 Task: Create a due date automation trigger when advanced on, on the wednesday after a card is due add fields with custom field "Resume" unchecked at 11:00 AM.
Action: Mouse moved to (1351, 115)
Screenshot: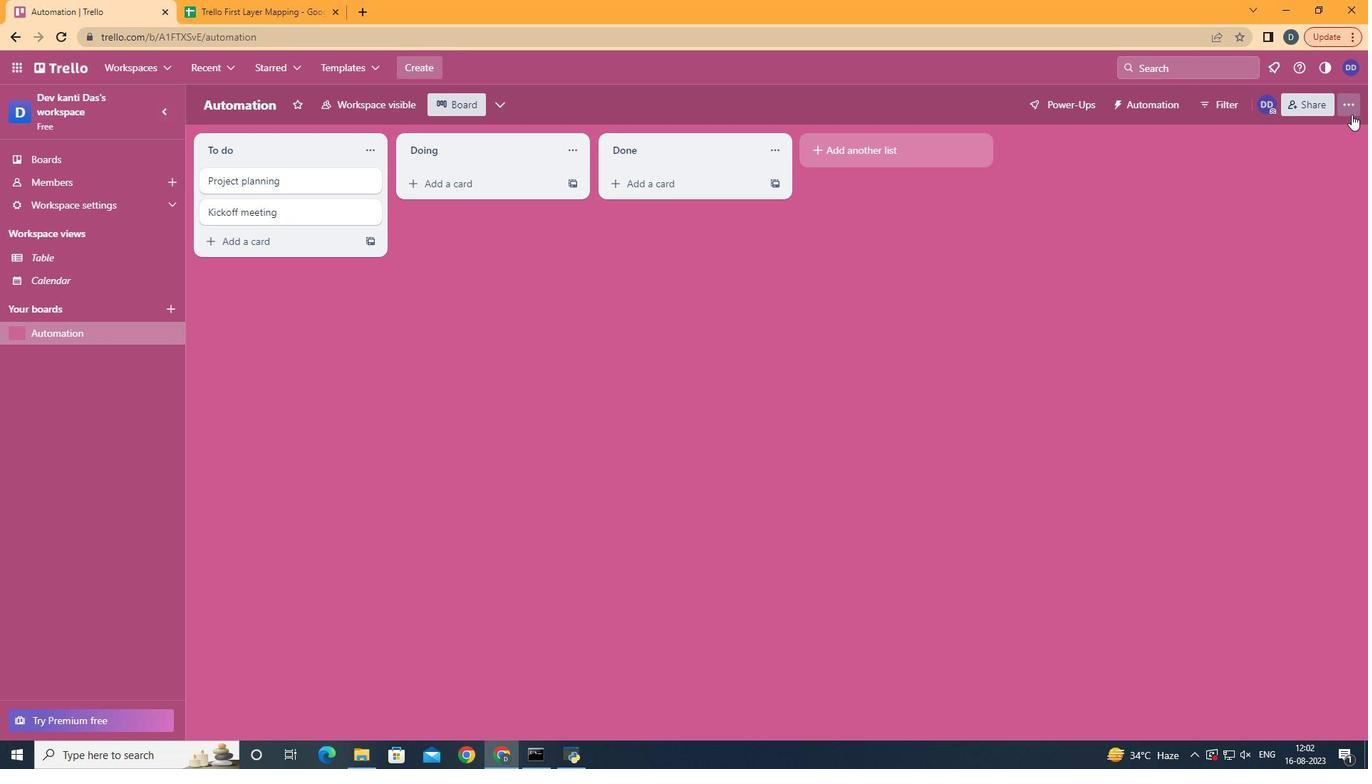
Action: Mouse pressed left at (1351, 115)
Screenshot: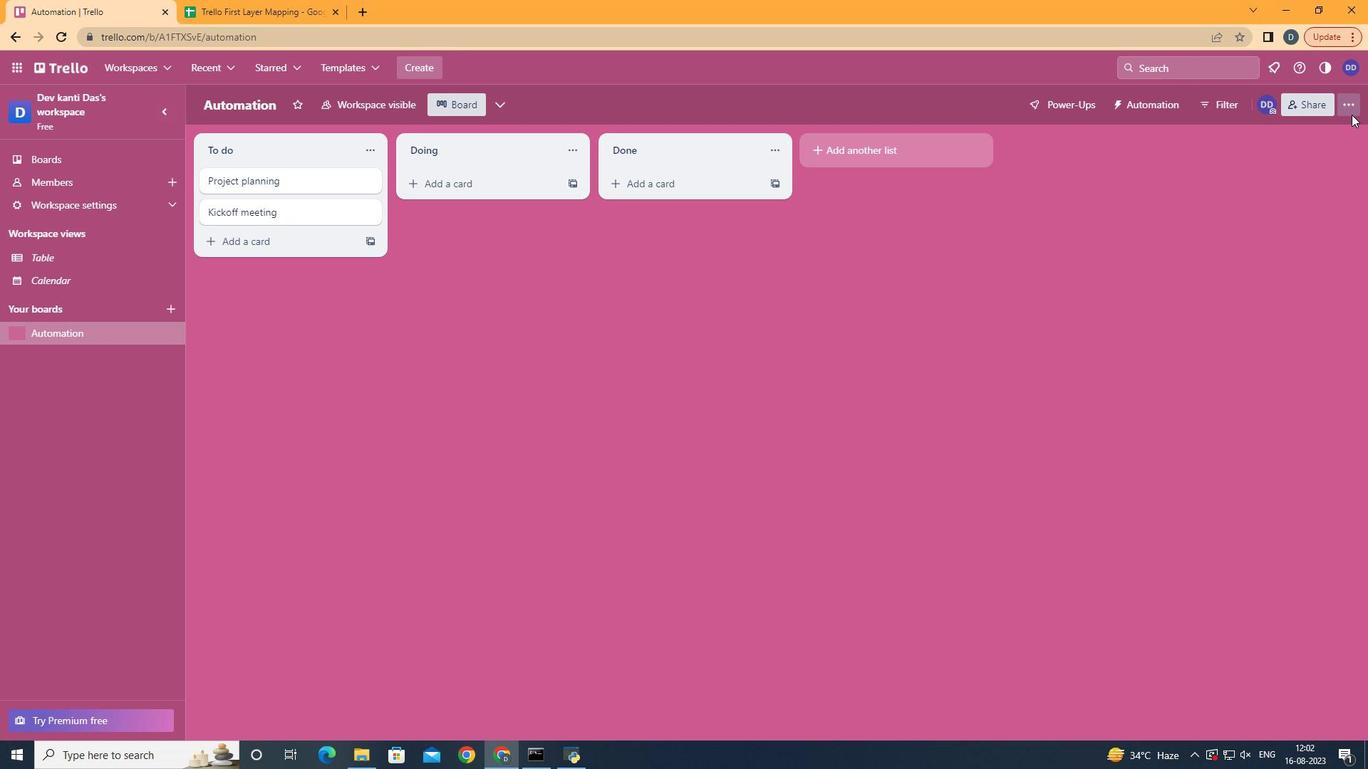 
Action: Mouse moved to (1247, 310)
Screenshot: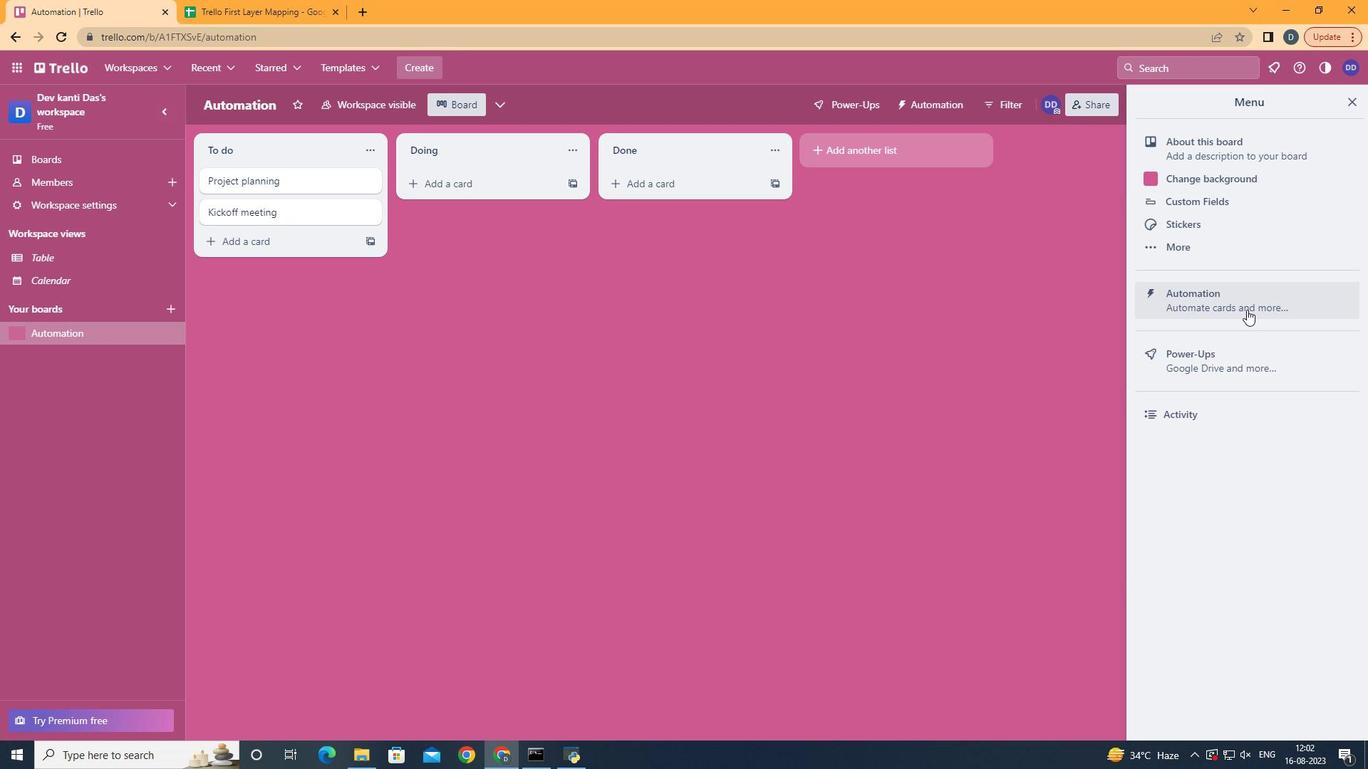 
Action: Mouse pressed left at (1247, 310)
Screenshot: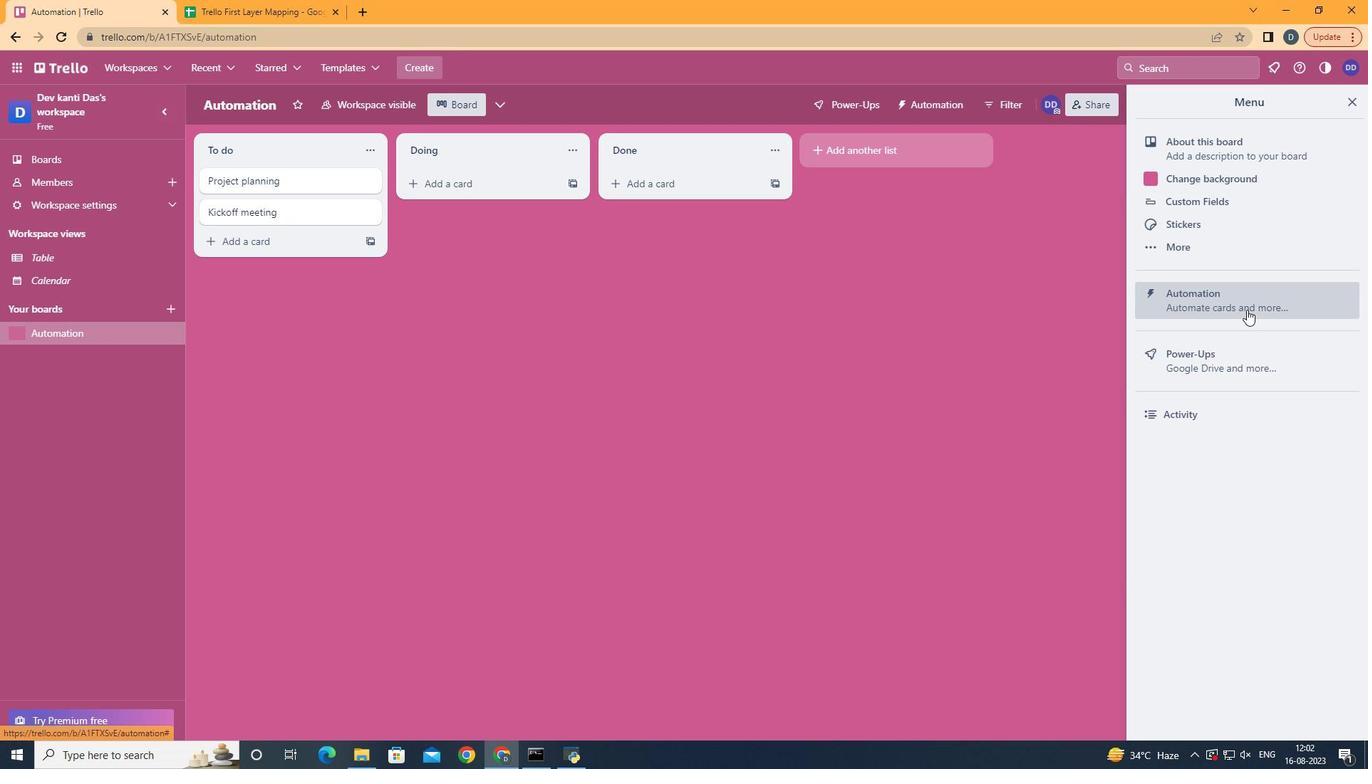 
Action: Mouse moved to (261, 282)
Screenshot: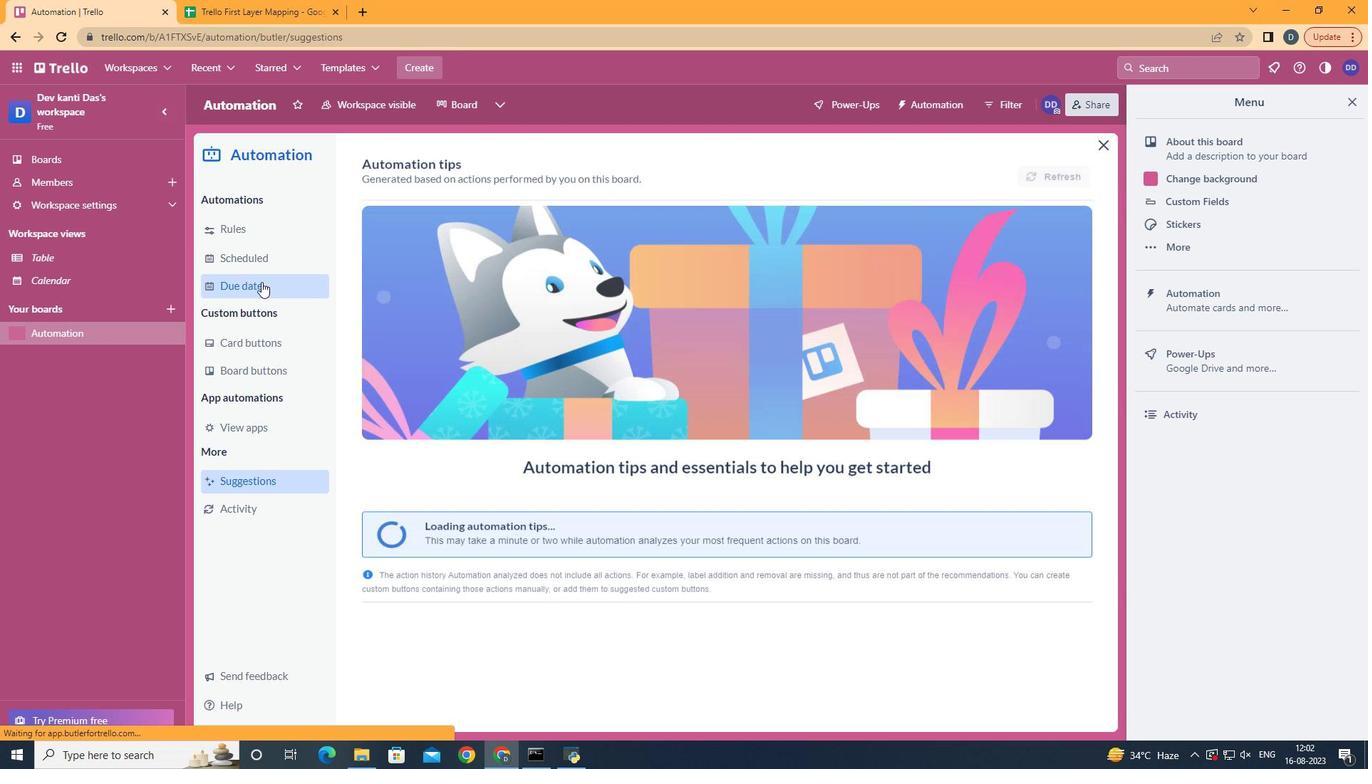 
Action: Mouse pressed left at (261, 282)
Screenshot: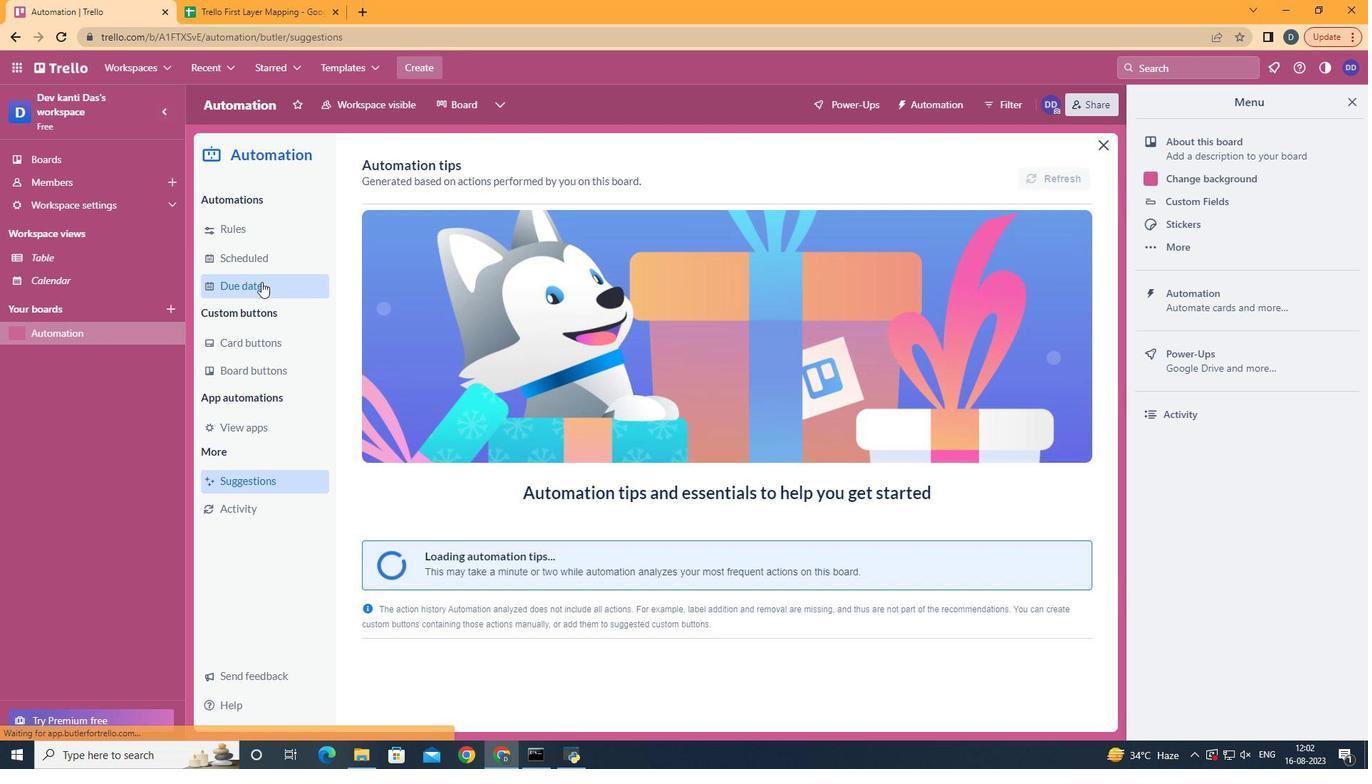 
Action: Mouse moved to (1004, 170)
Screenshot: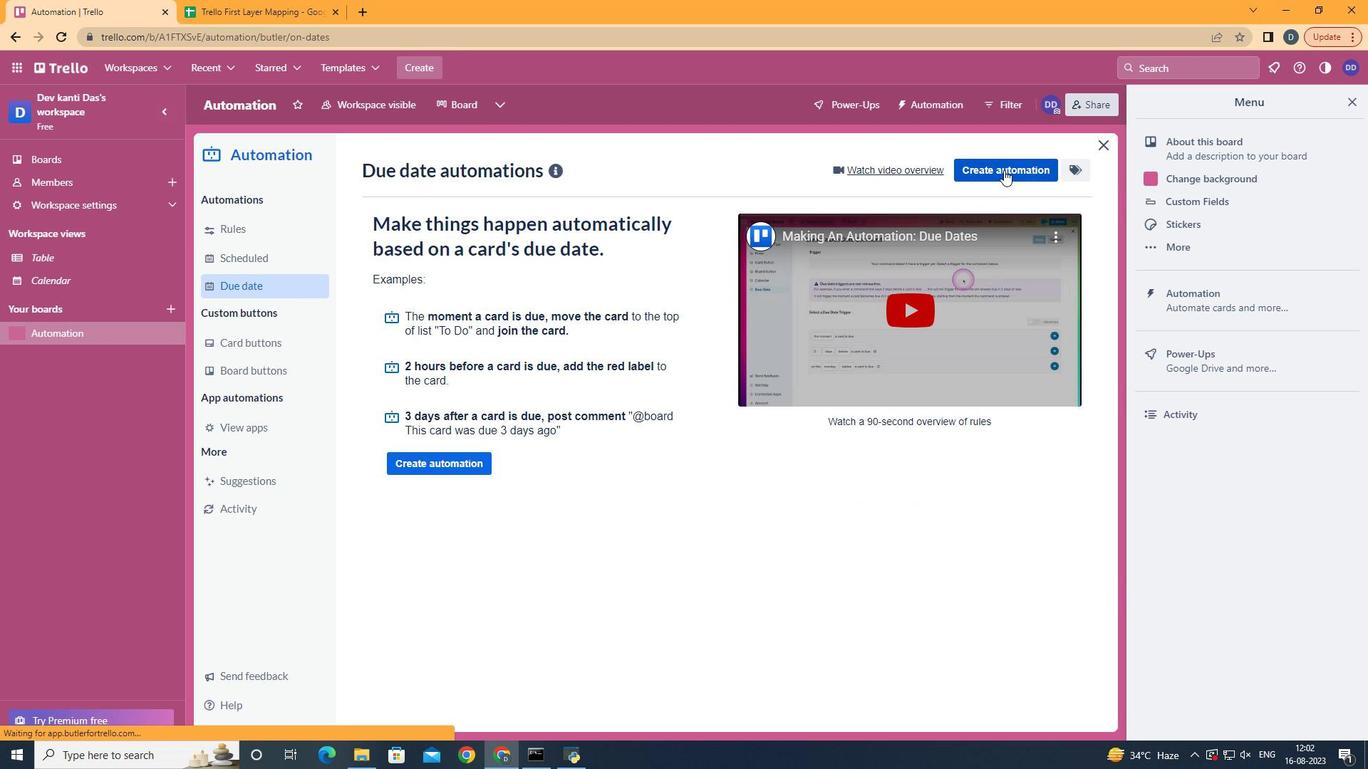 
Action: Mouse pressed left at (1004, 170)
Screenshot: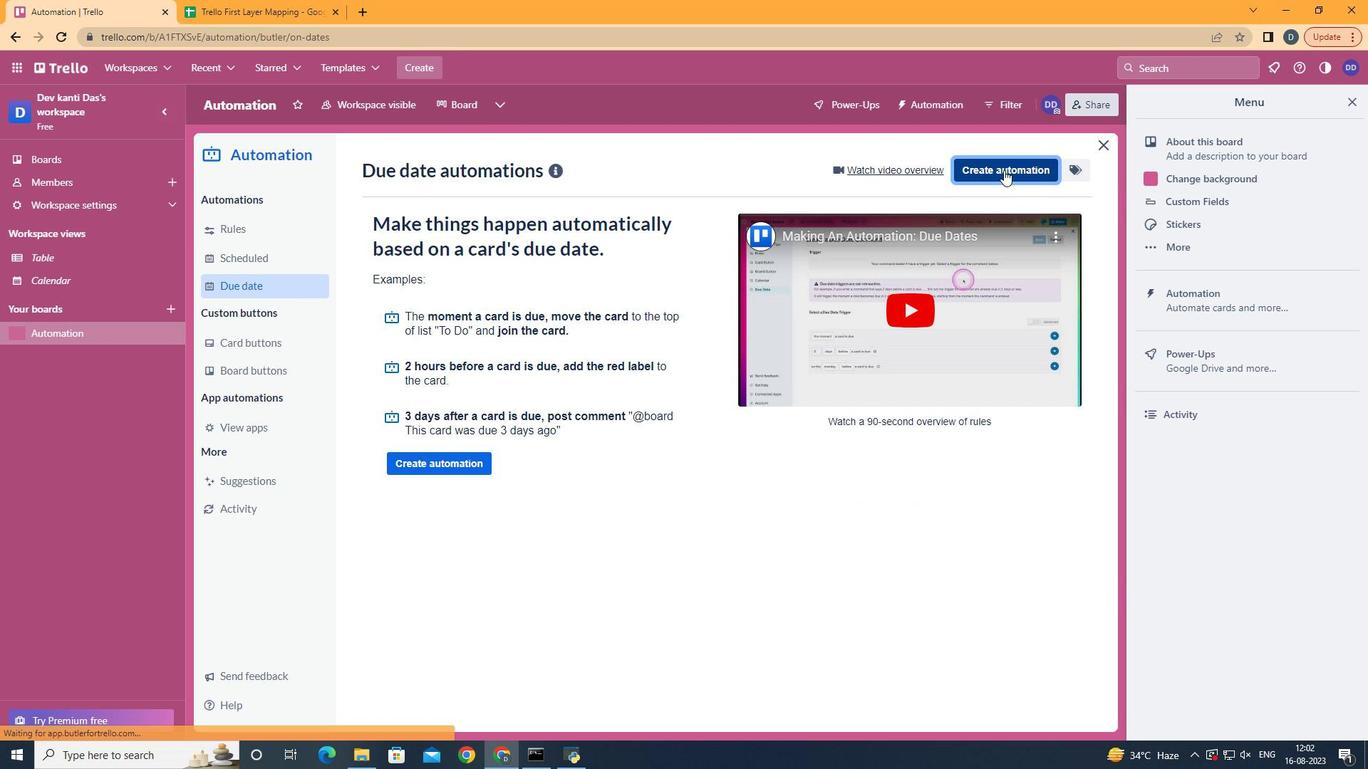 
Action: Mouse moved to (733, 300)
Screenshot: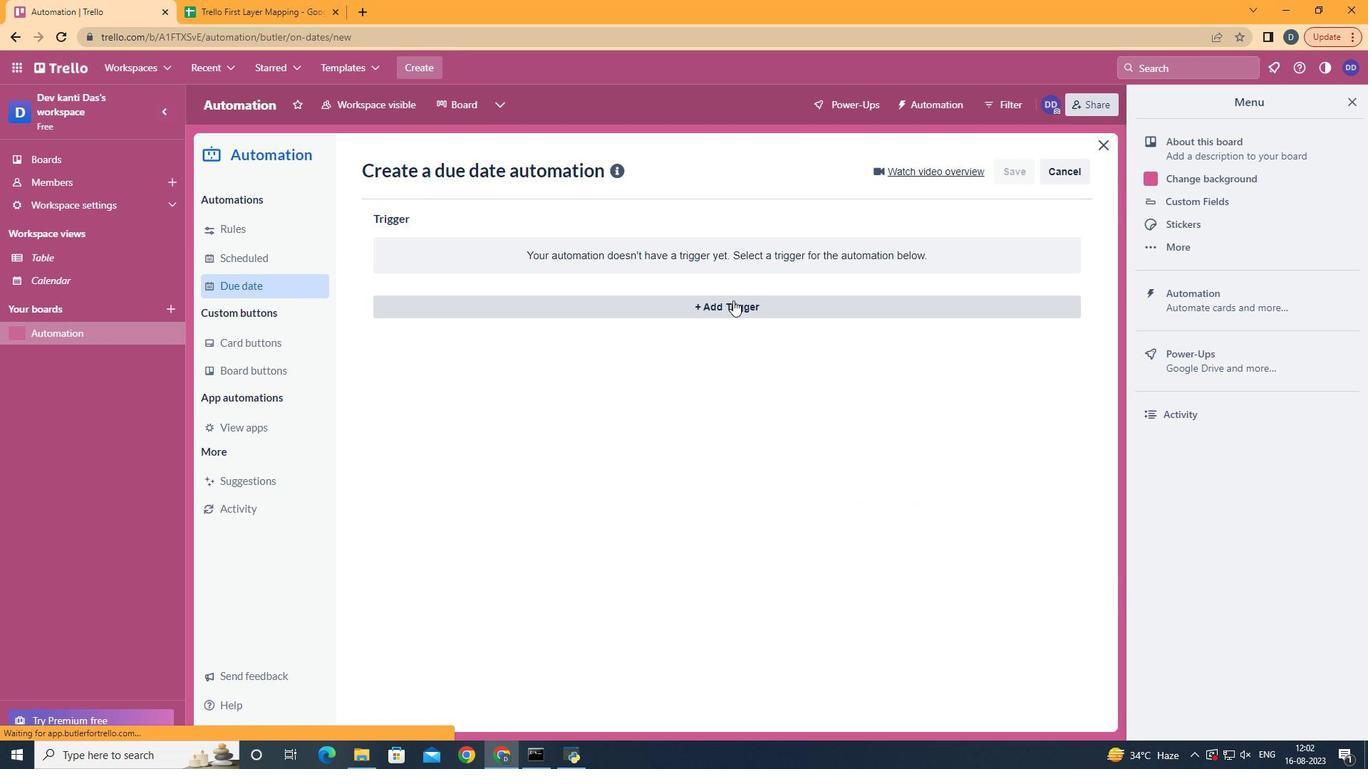 
Action: Mouse pressed left at (733, 300)
Screenshot: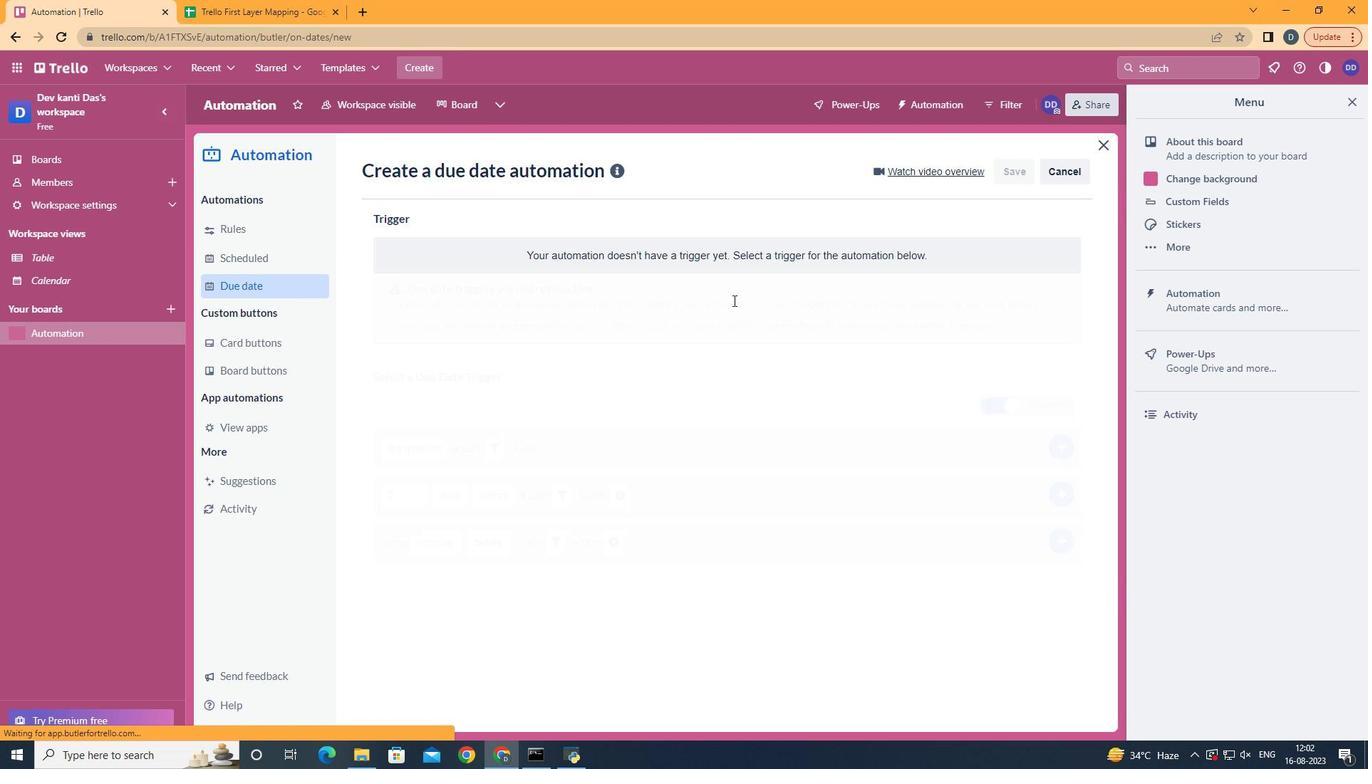 
Action: Mouse moved to (474, 427)
Screenshot: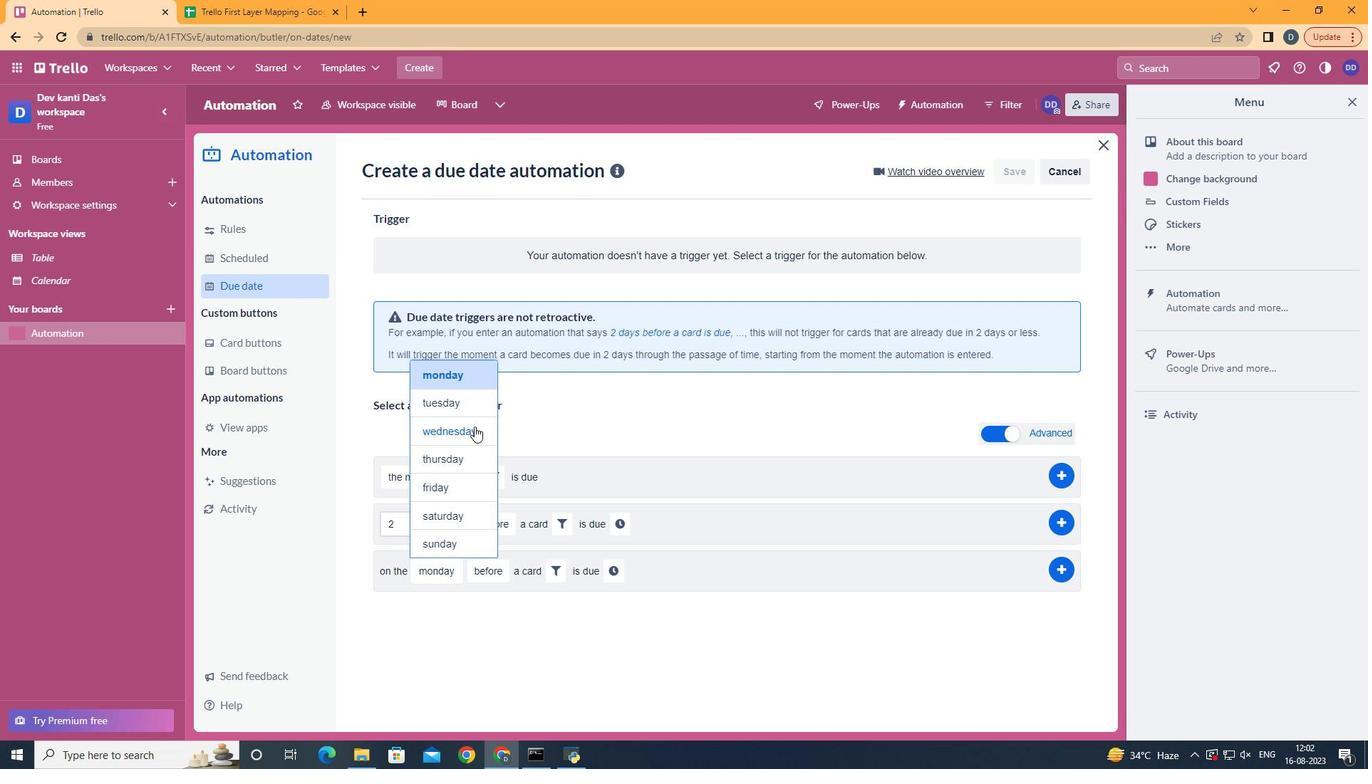 
Action: Mouse pressed left at (474, 427)
Screenshot: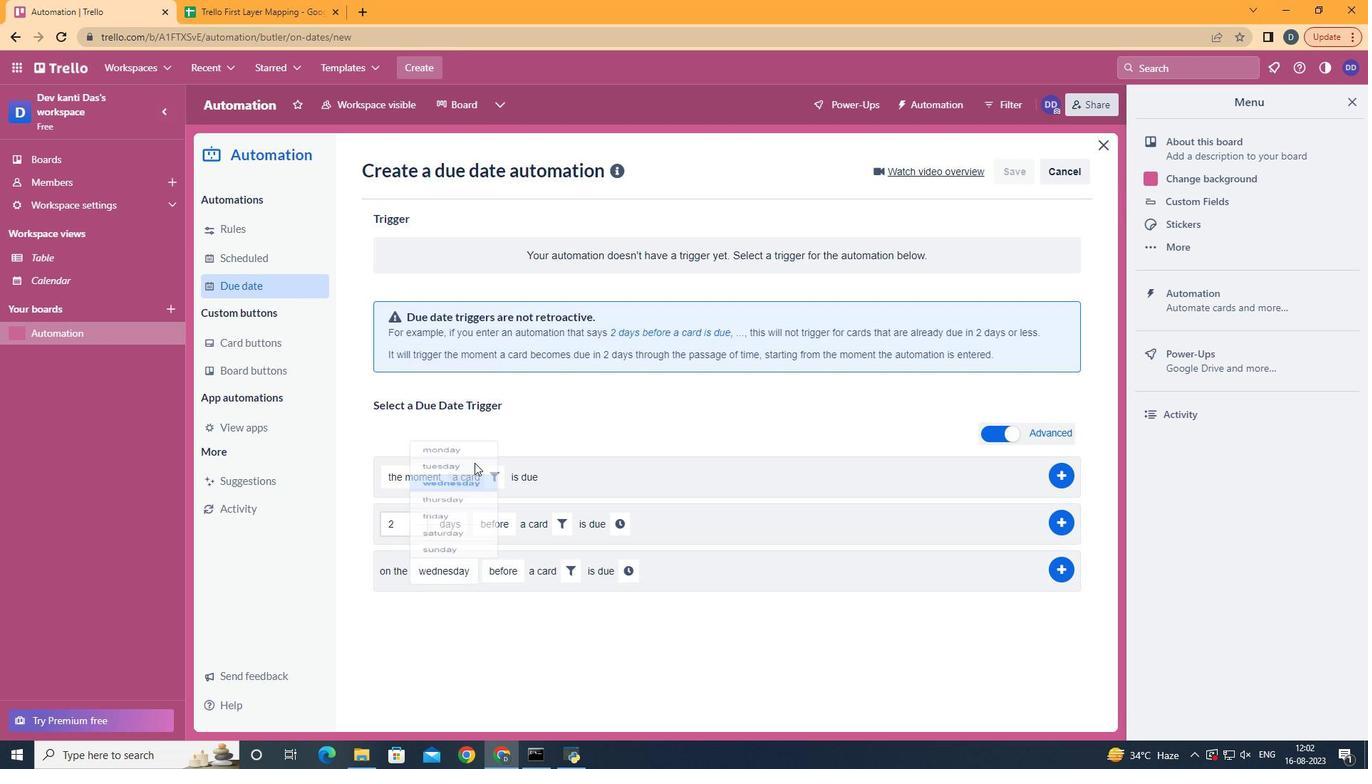 
Action: Mouse moved to (511, 620)
Screenshot: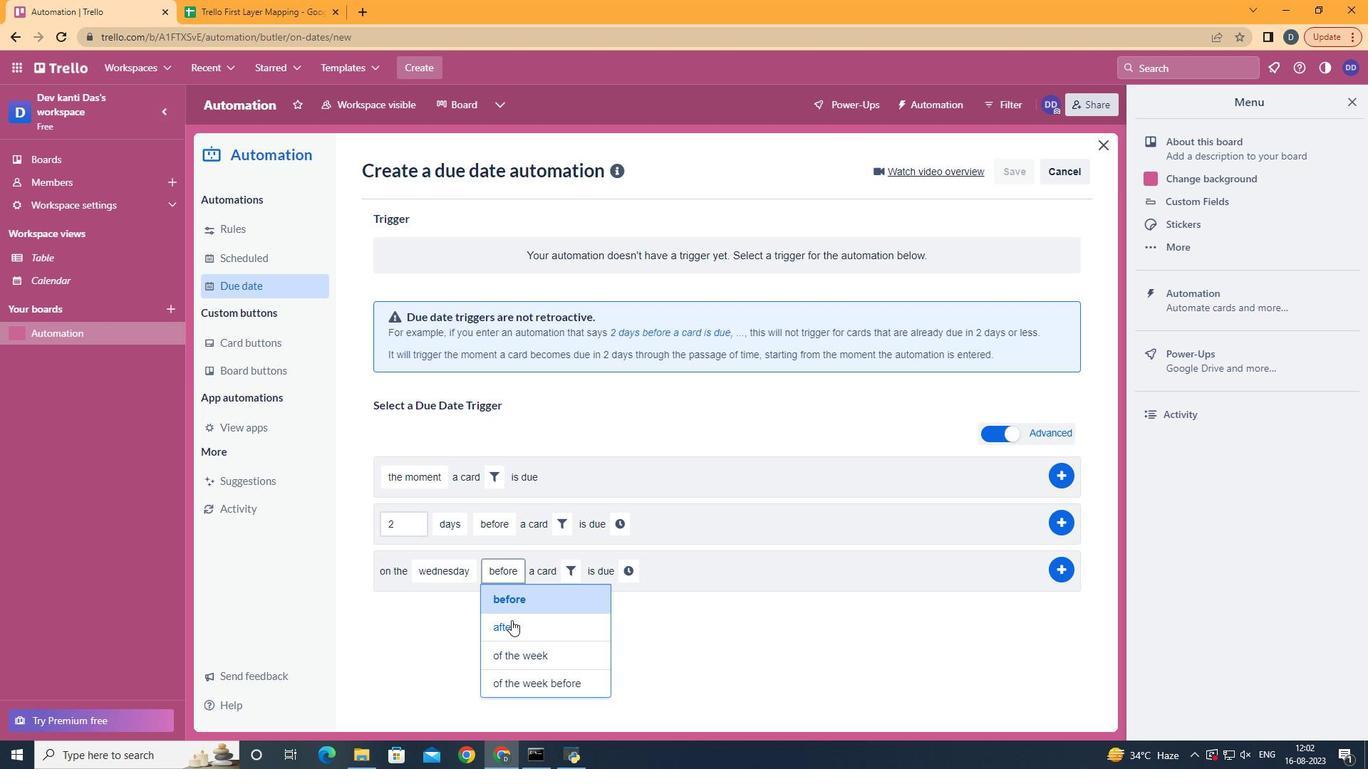 
Action: Mouse pressed left at (511, 620)
Screenshot: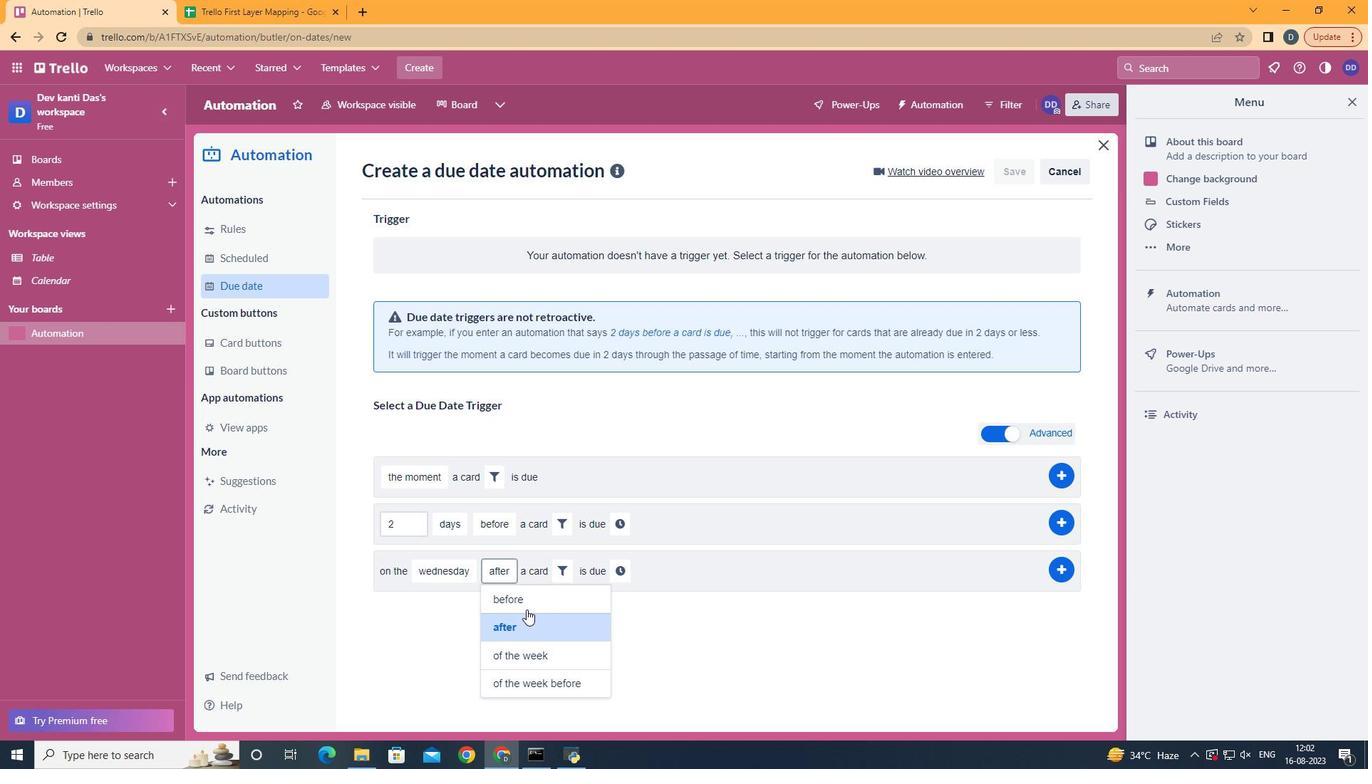 
Action: Mouse moved to (716, 595)
Screenshot: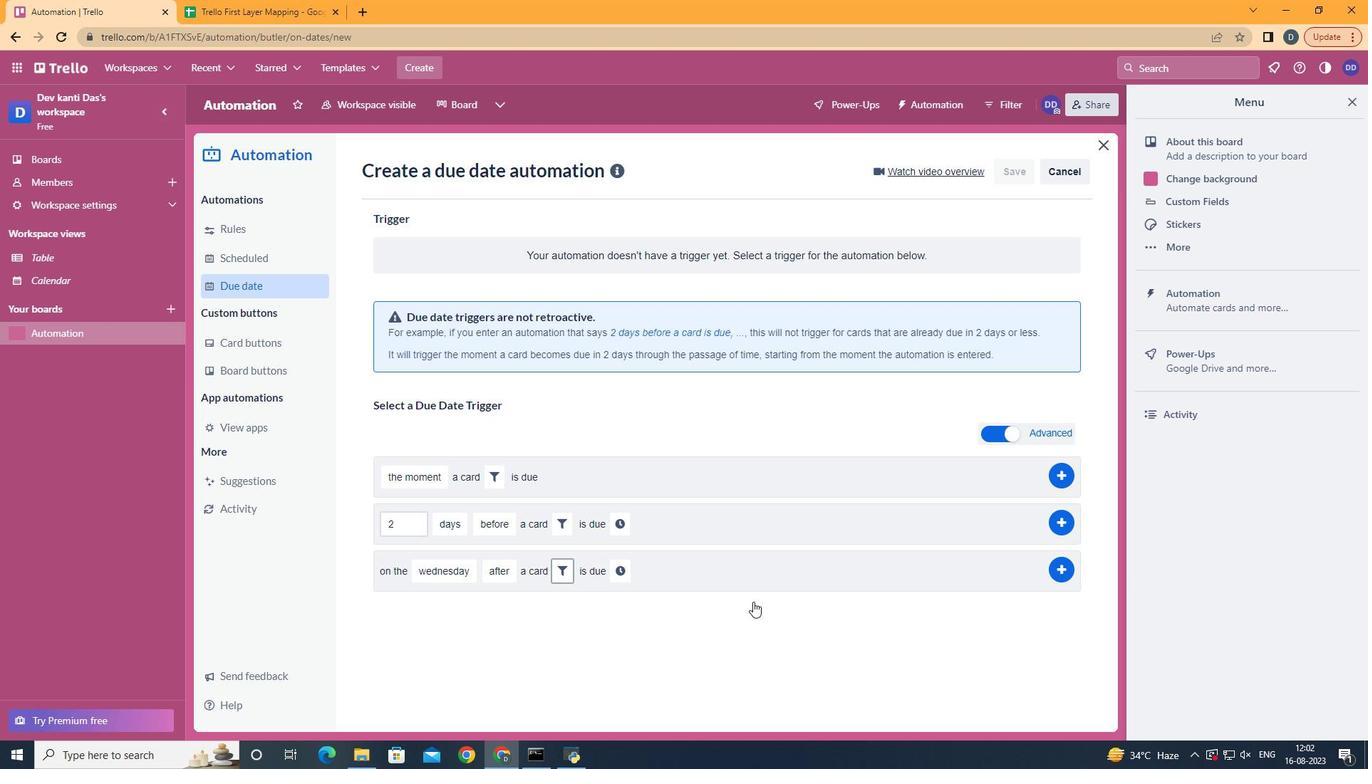 
Action: Mouse pressed left at (565, 573)
Screenshot: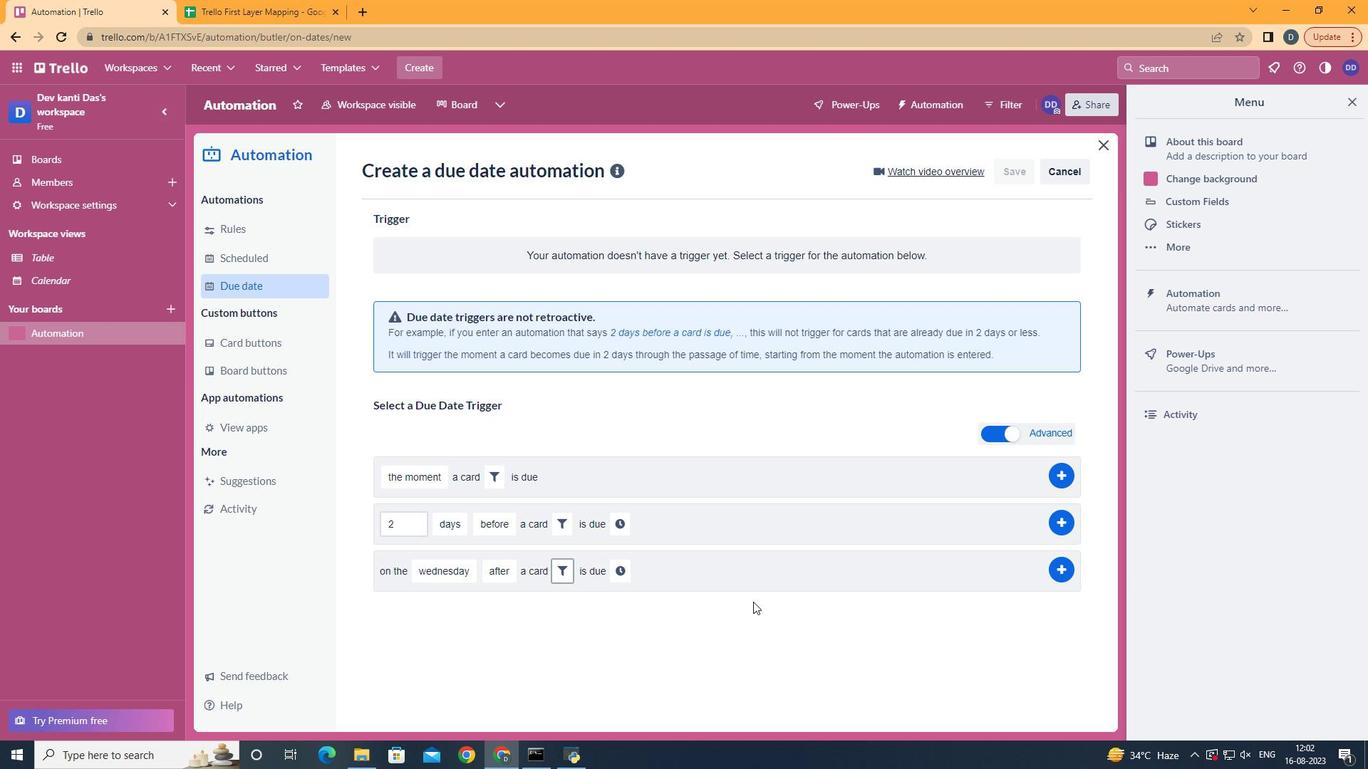 
Action: Mouse moved to (792, 618)
Screenshot: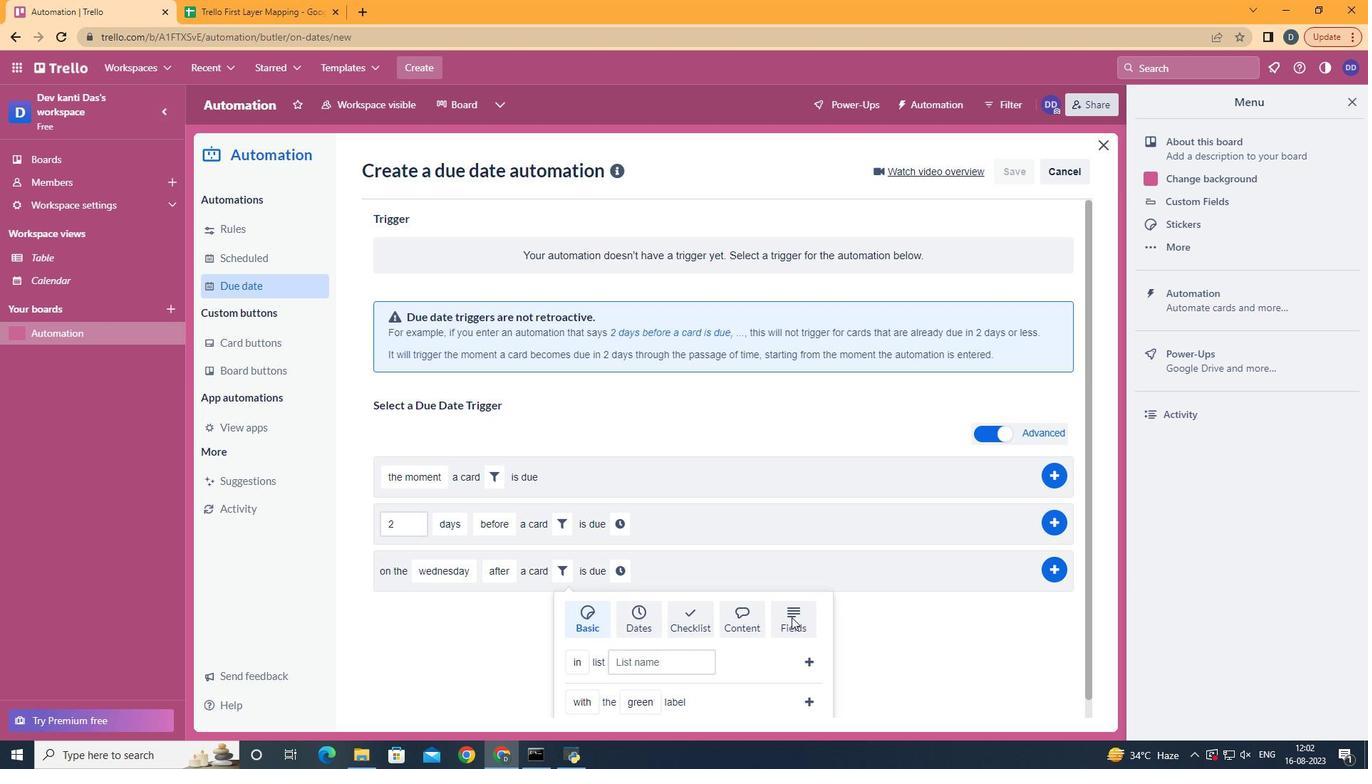 
Action: Mouse pressed left at (792, 618)
Screenshot: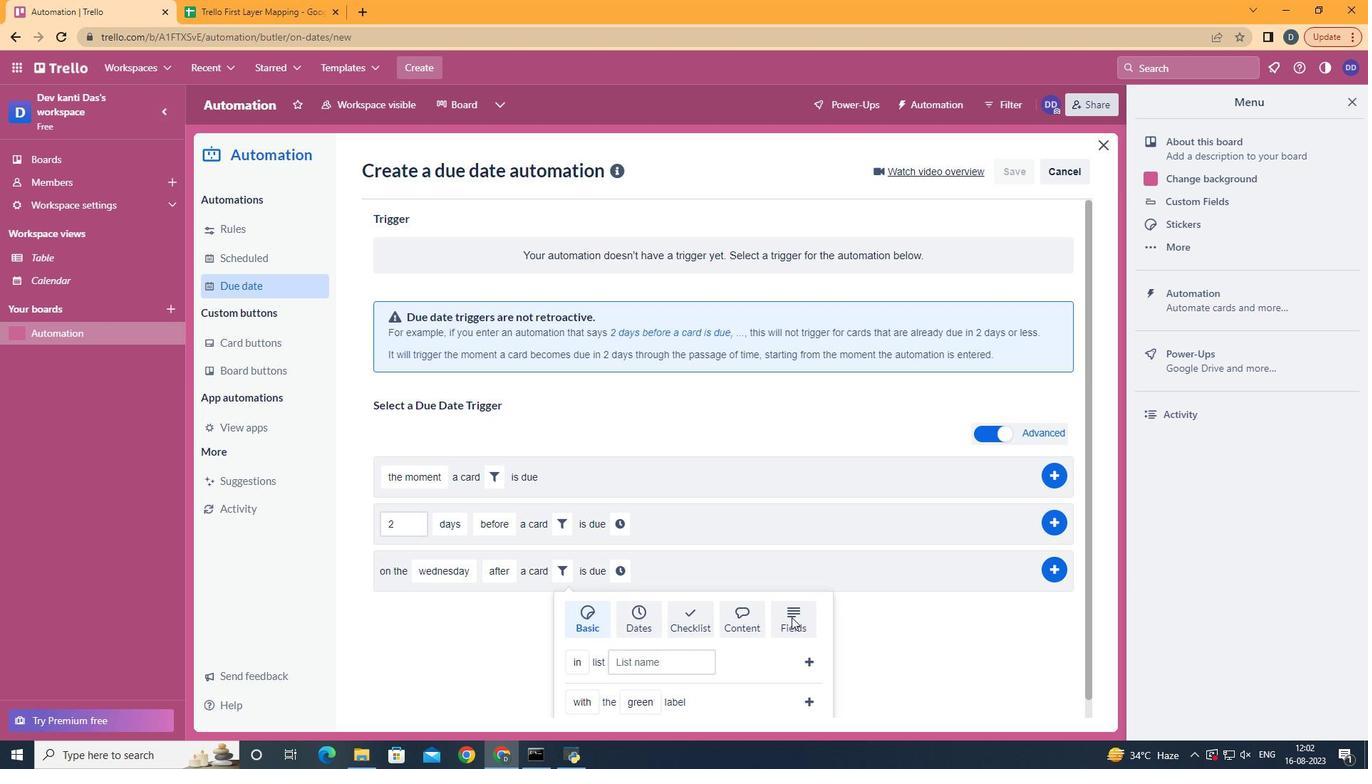 
Action: Mouse scrolled (792, 617) with delta (0, 0)
Screenshot: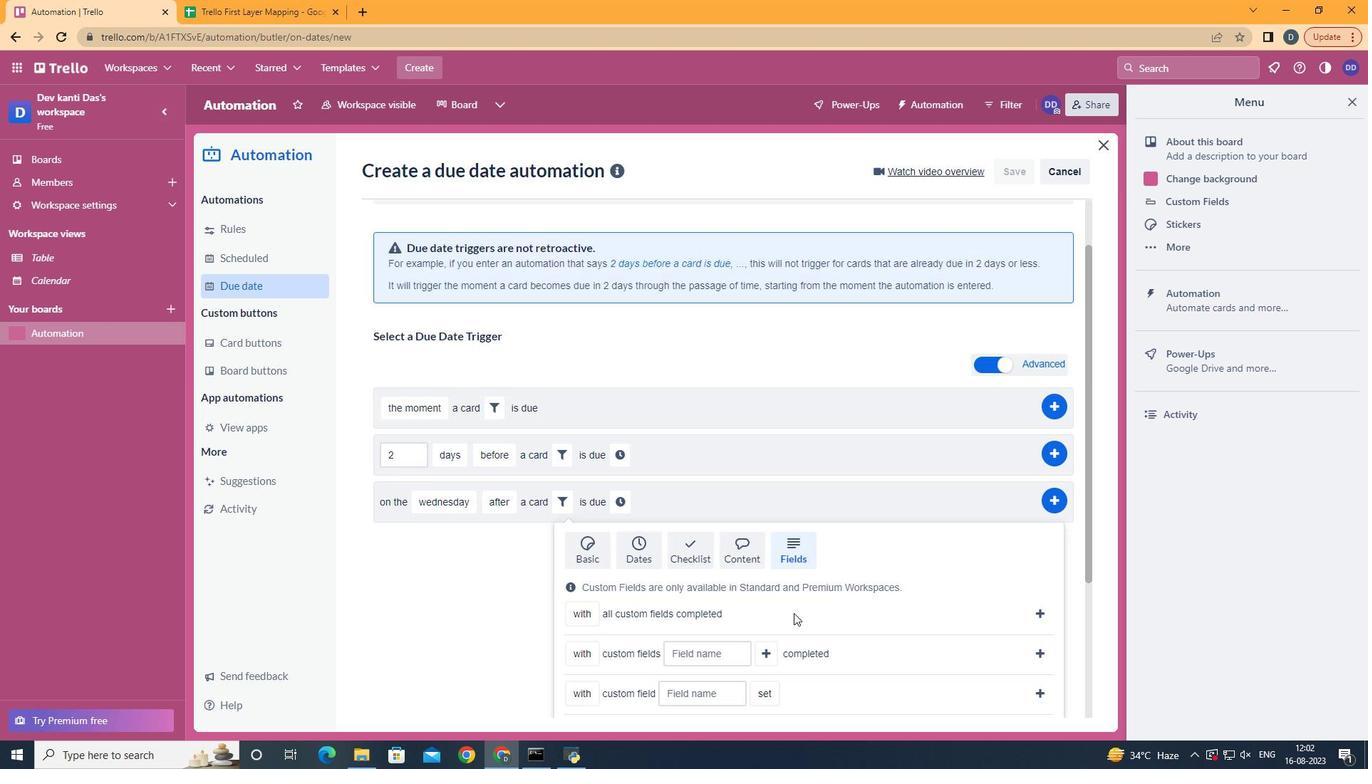 
Action: Mouse scrolled (792, 617) with delta (0, 0)
Screenshot: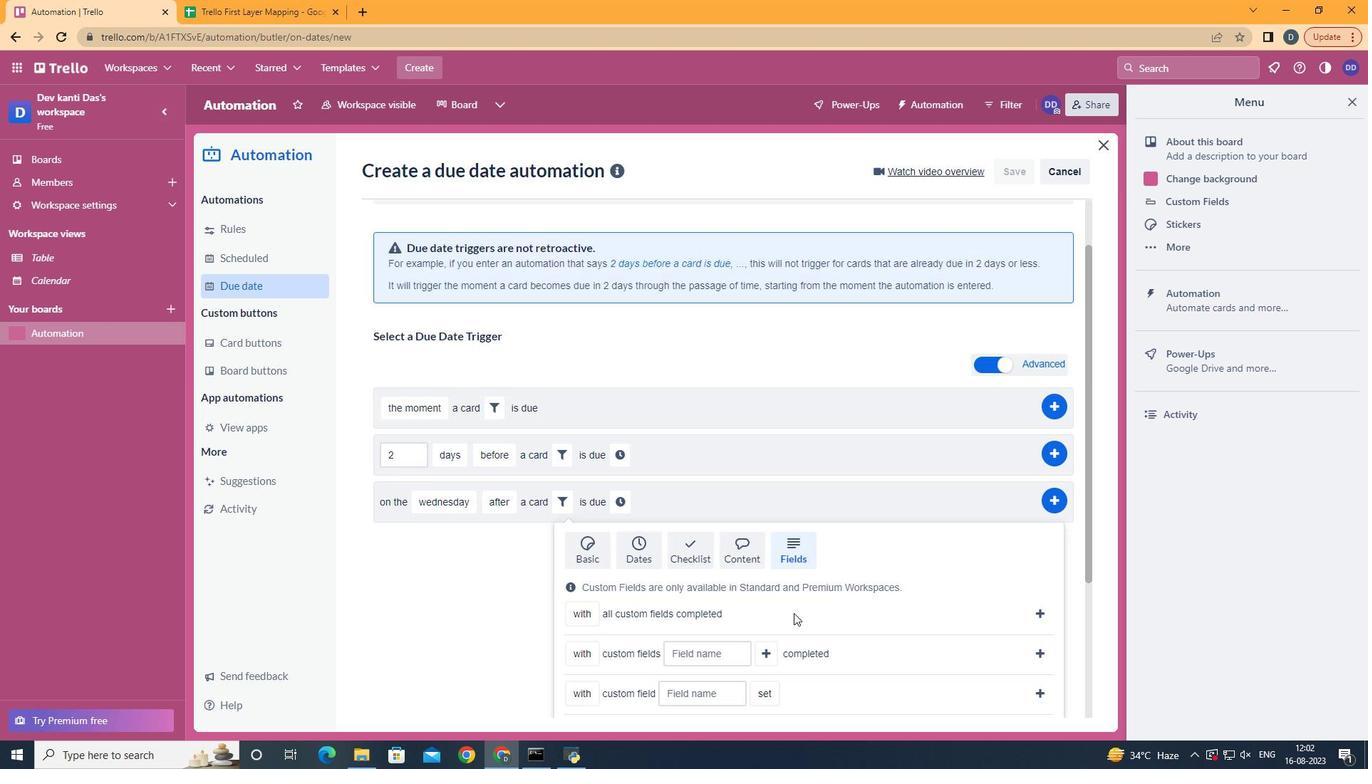 
Action: Mouse scrolled (792, 617) with delta (0, 0)
Screenshot: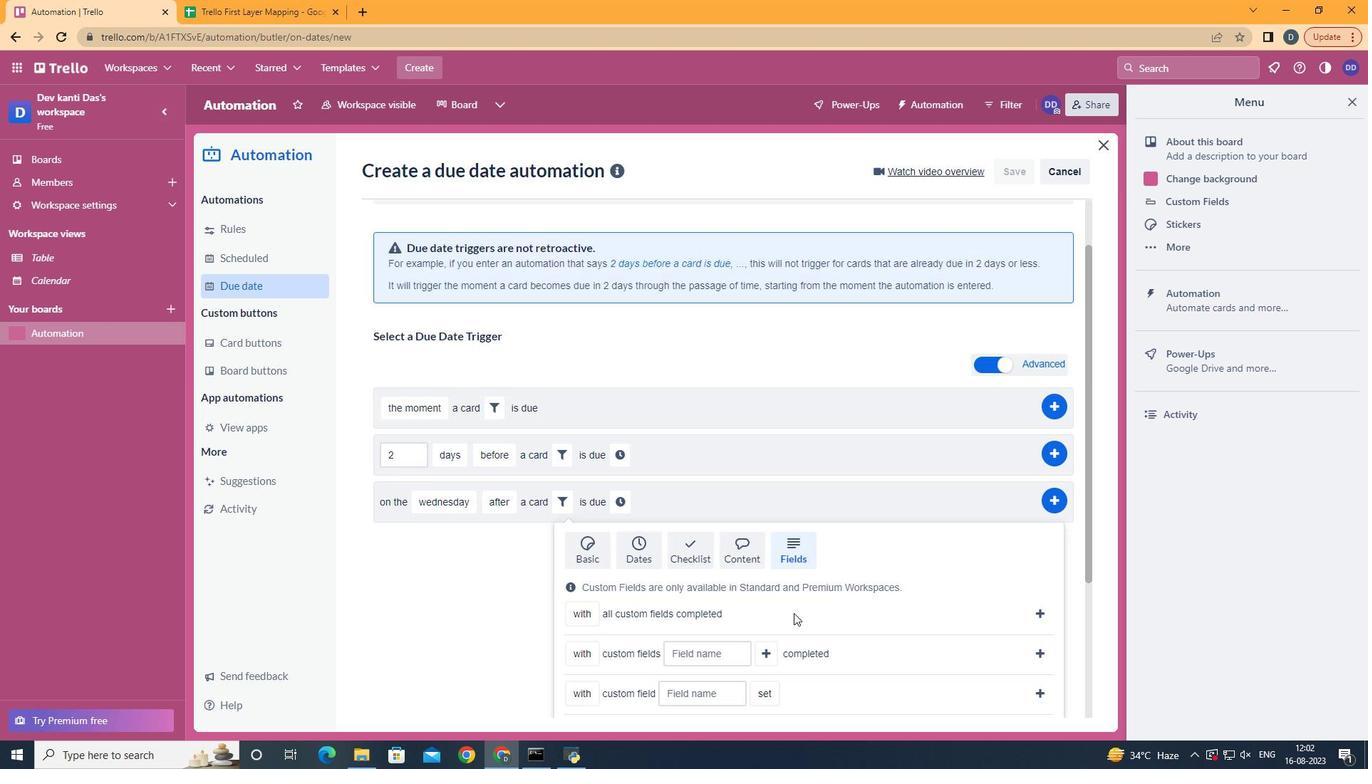 
Action: Mouse scrolled (792, 617) with delta (0, 0)
Screenshot: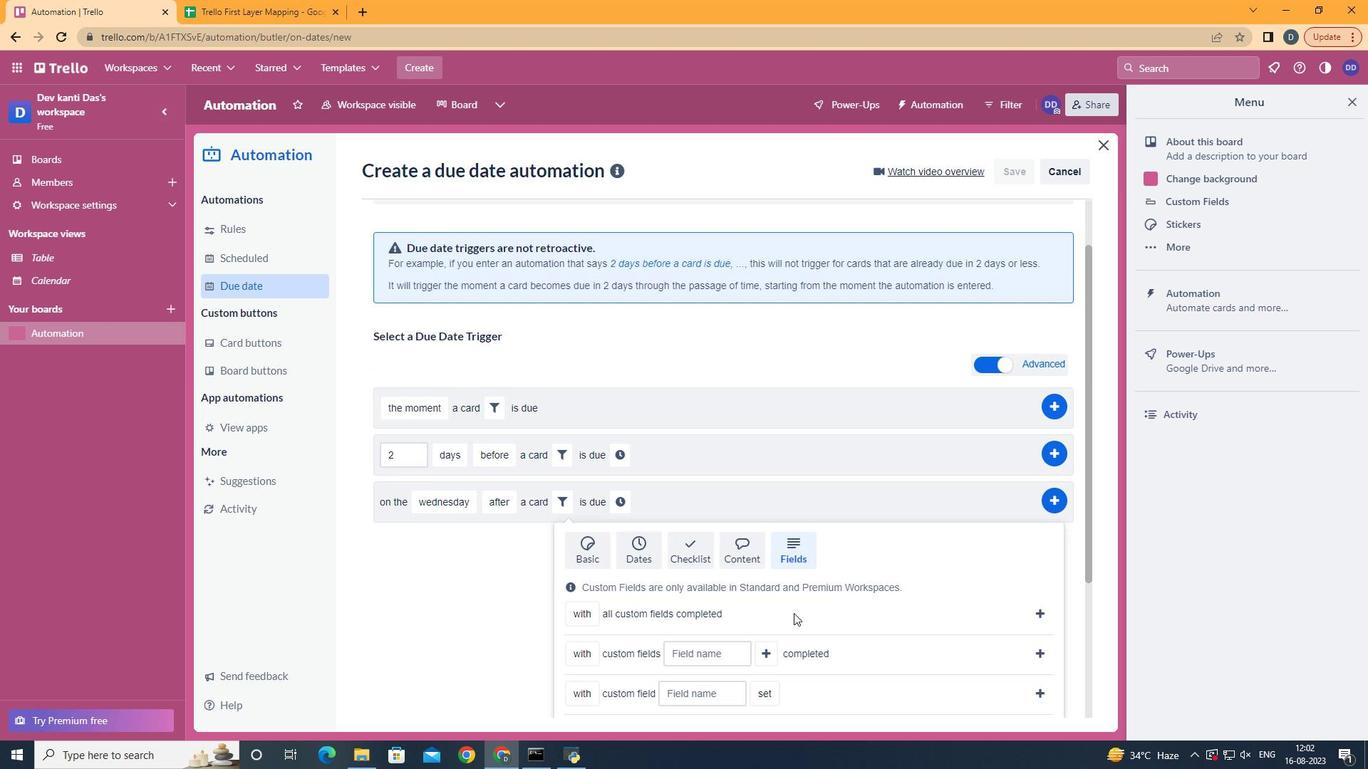 
Action: Mouse scrolled (792, 616) with delta (0, -1)
Screenshot: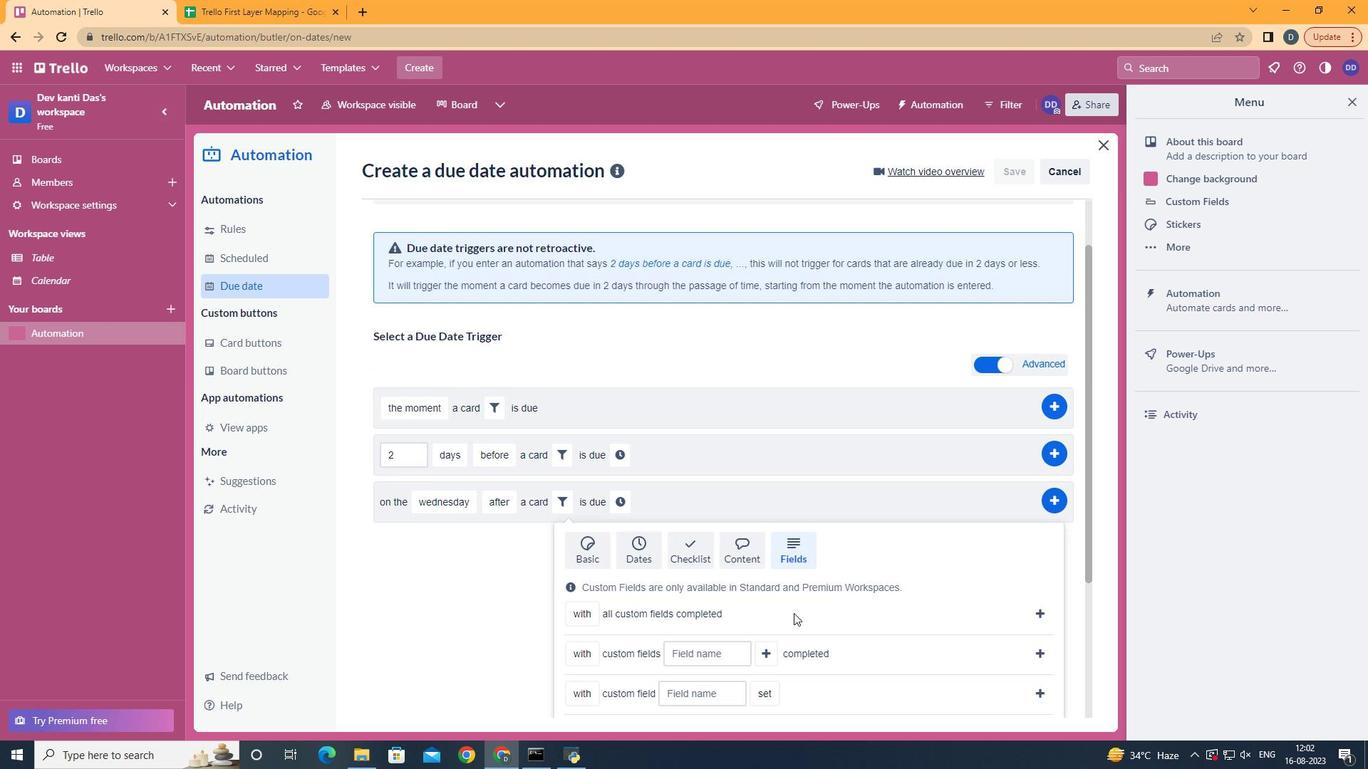 
Action: Mouse scrolled (792, 617) with delta (0, 0)
Screenshot: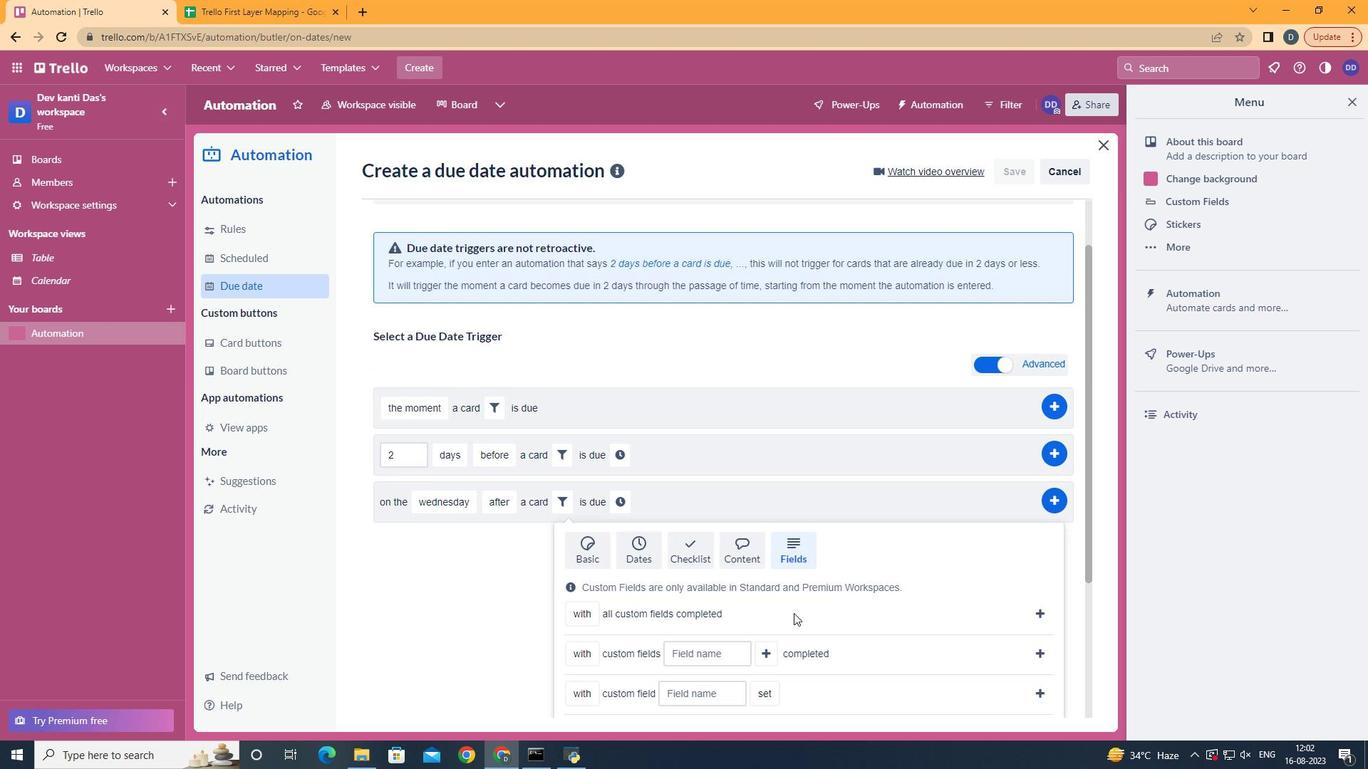 
Action: Mouse moved to (701, 563)
Screenshot: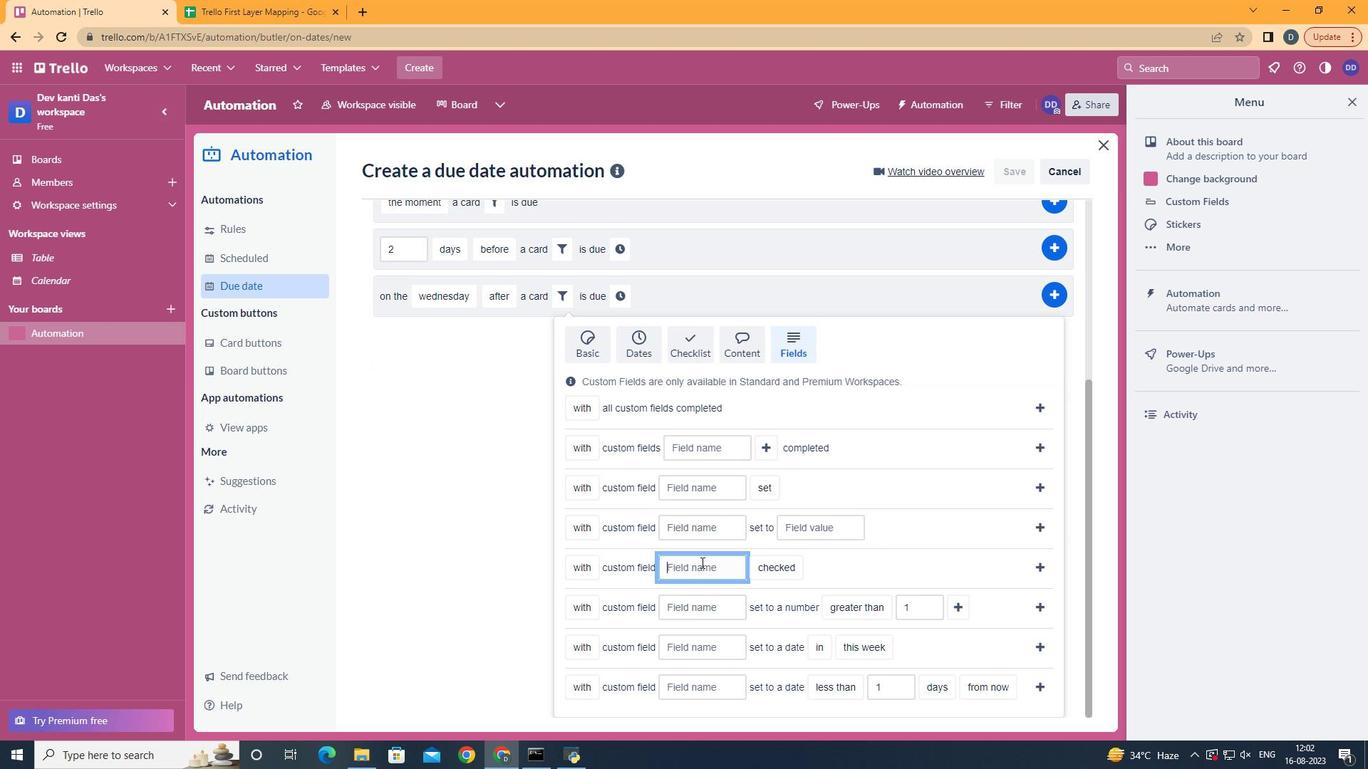 
Action: Mouse pressed left at (701, 563)
Screenshot: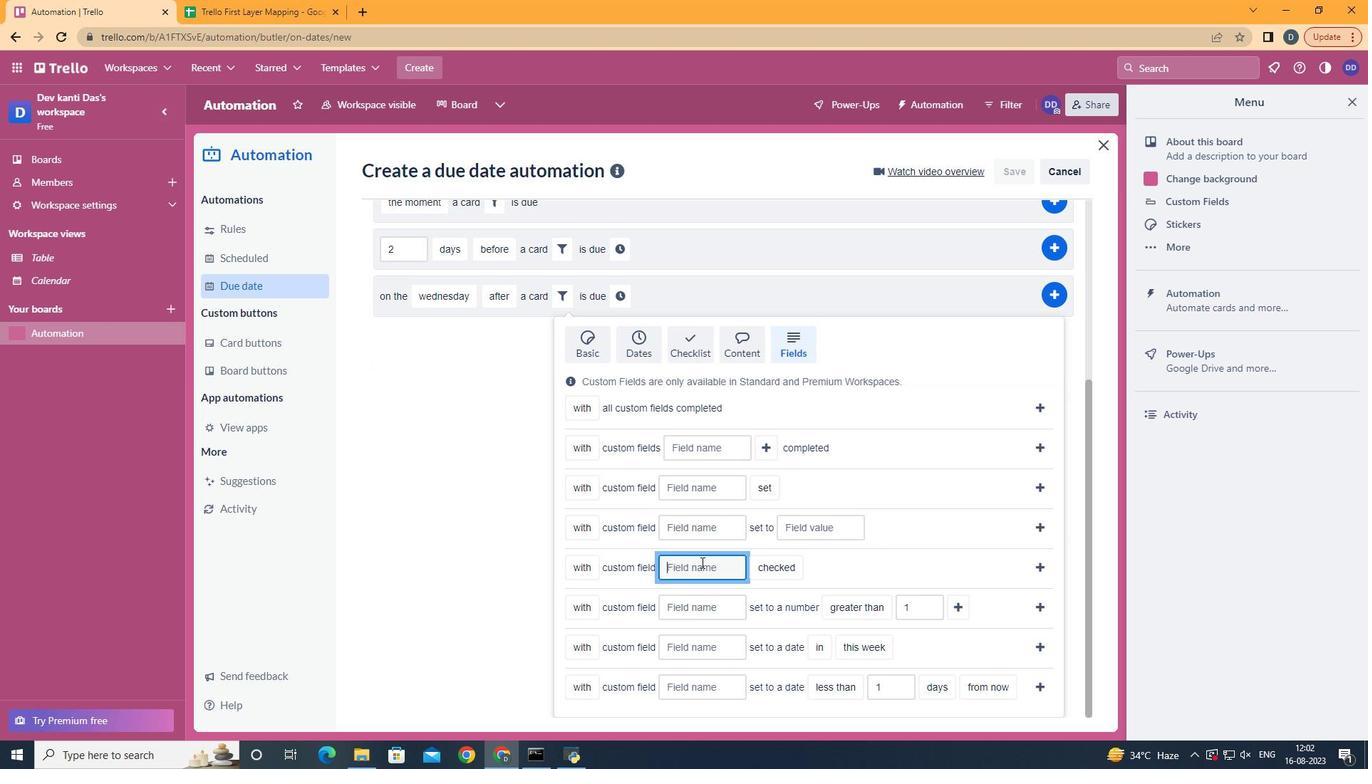 
Action: Key pressed <Key.shift>Resume
Screenshot: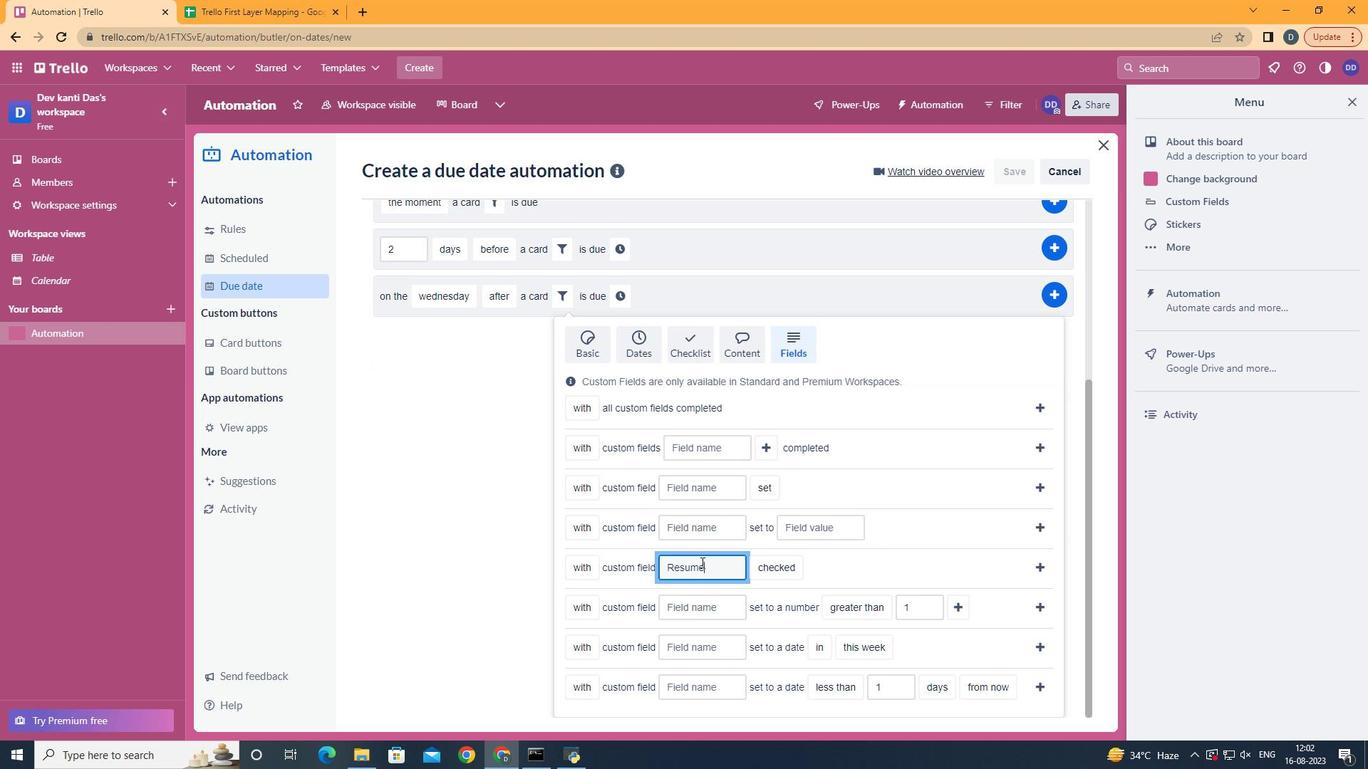 
Action: Mouse moved to (783, 613)
Screenshot: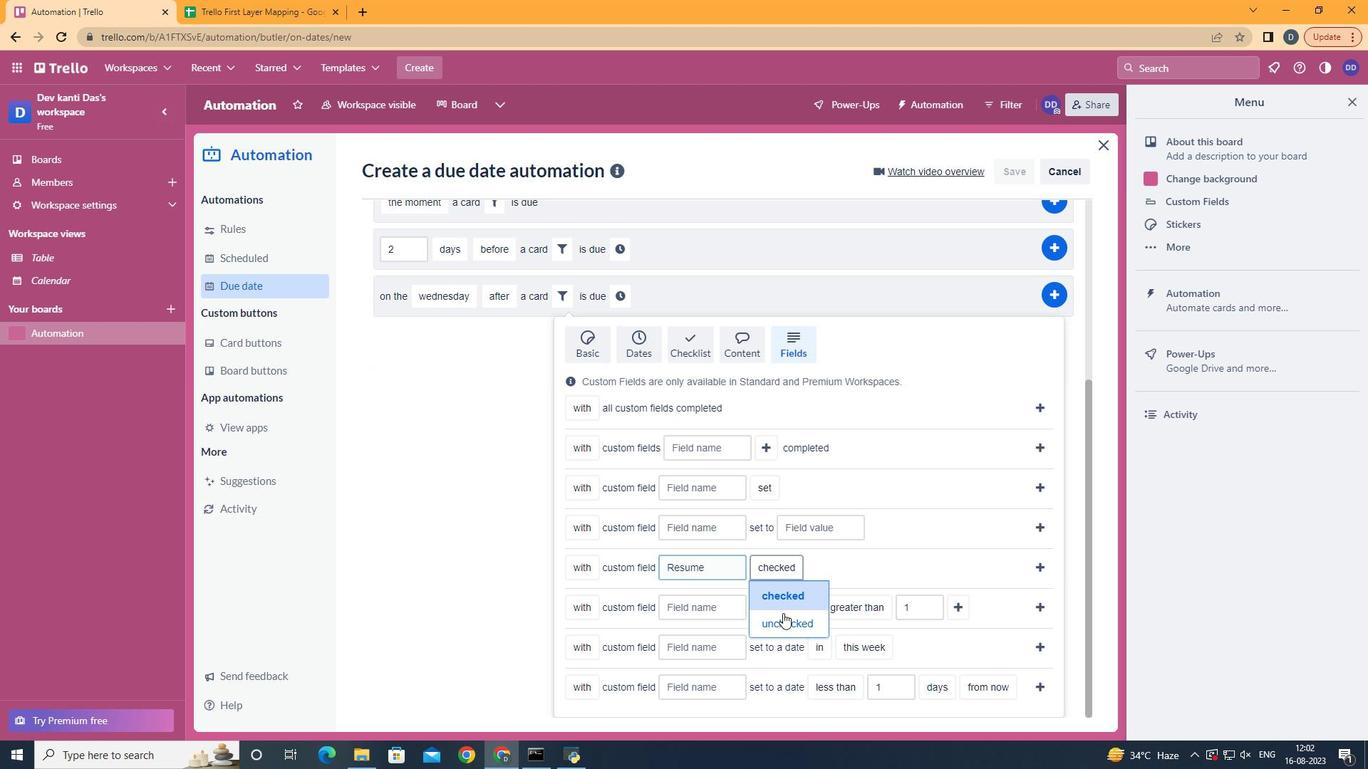 
Action: Mouse pressed left at (783, 613)
Screenshot: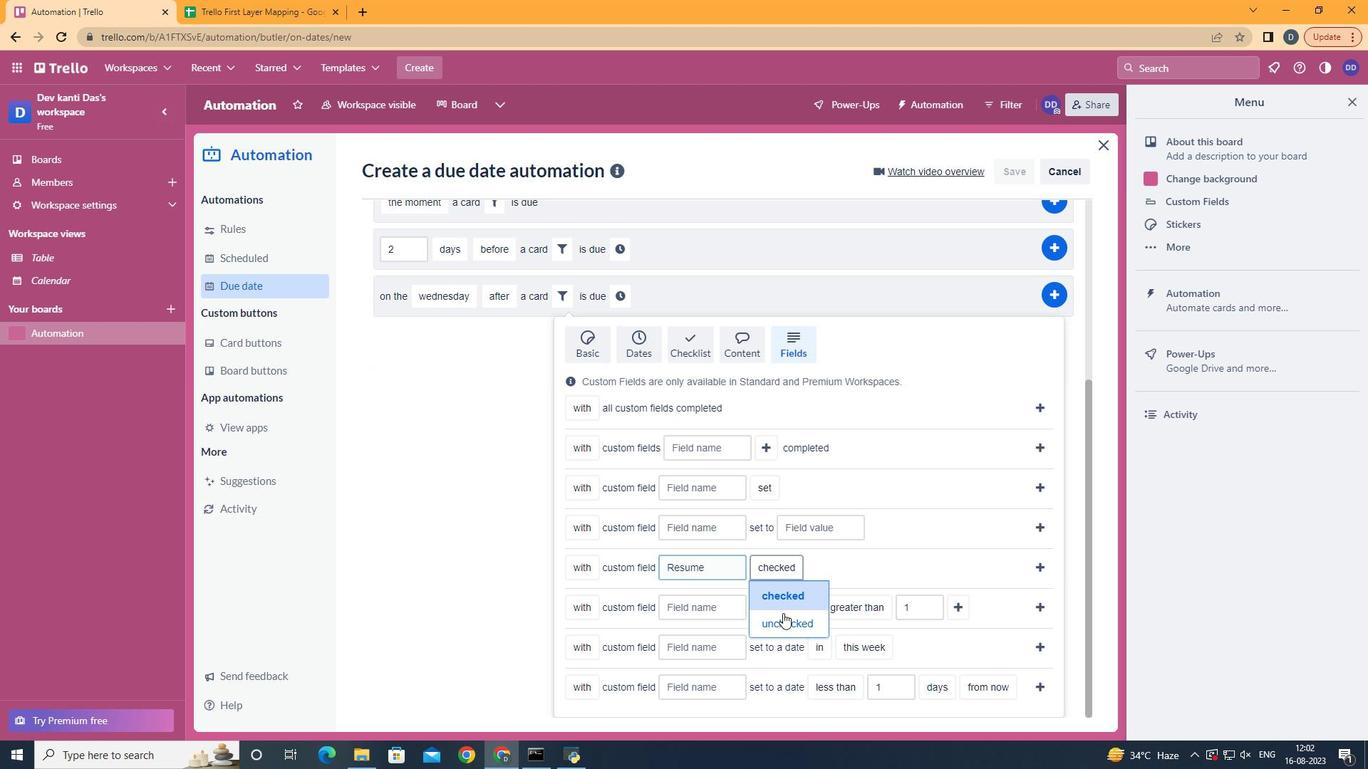 
Action: Mouse moved to (1031, 562)
Screenshot: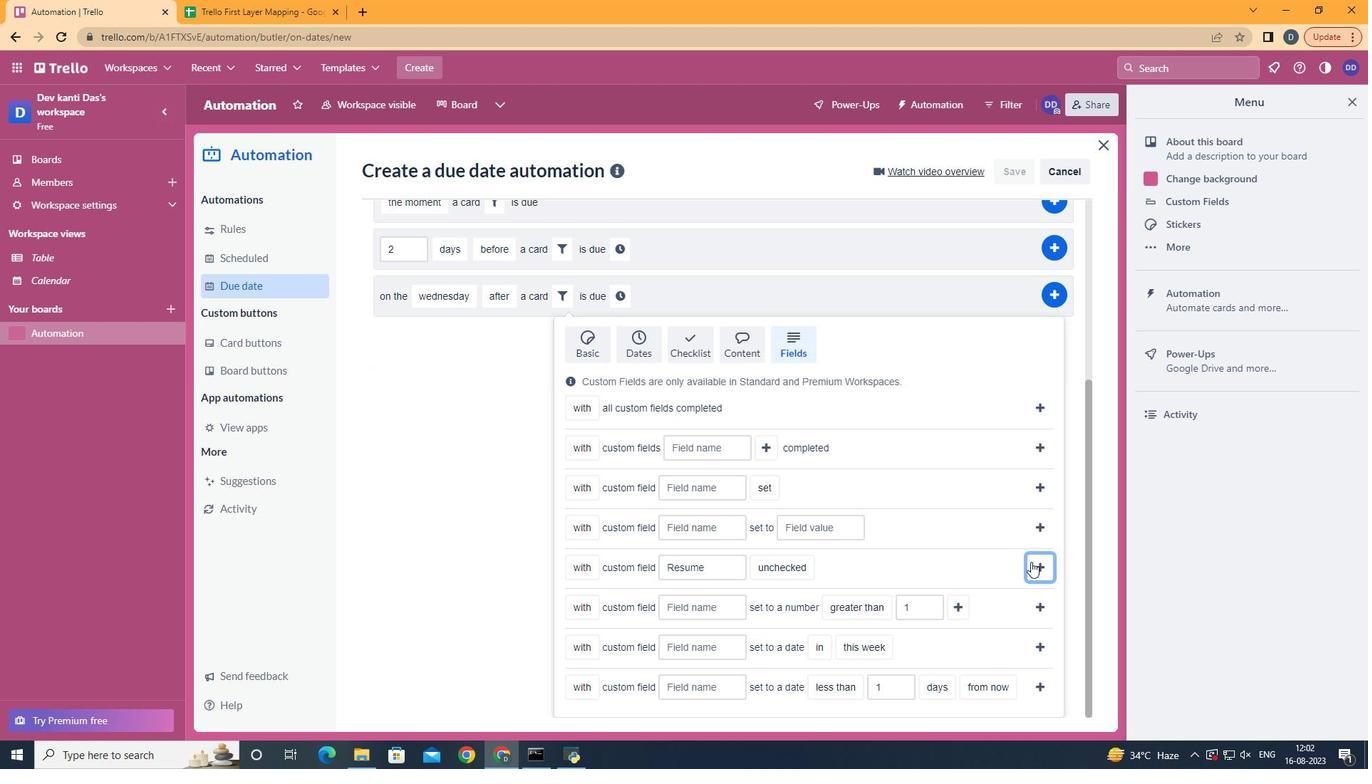 
Action: Mouse pressed left at (1031, 562)
Screenshot: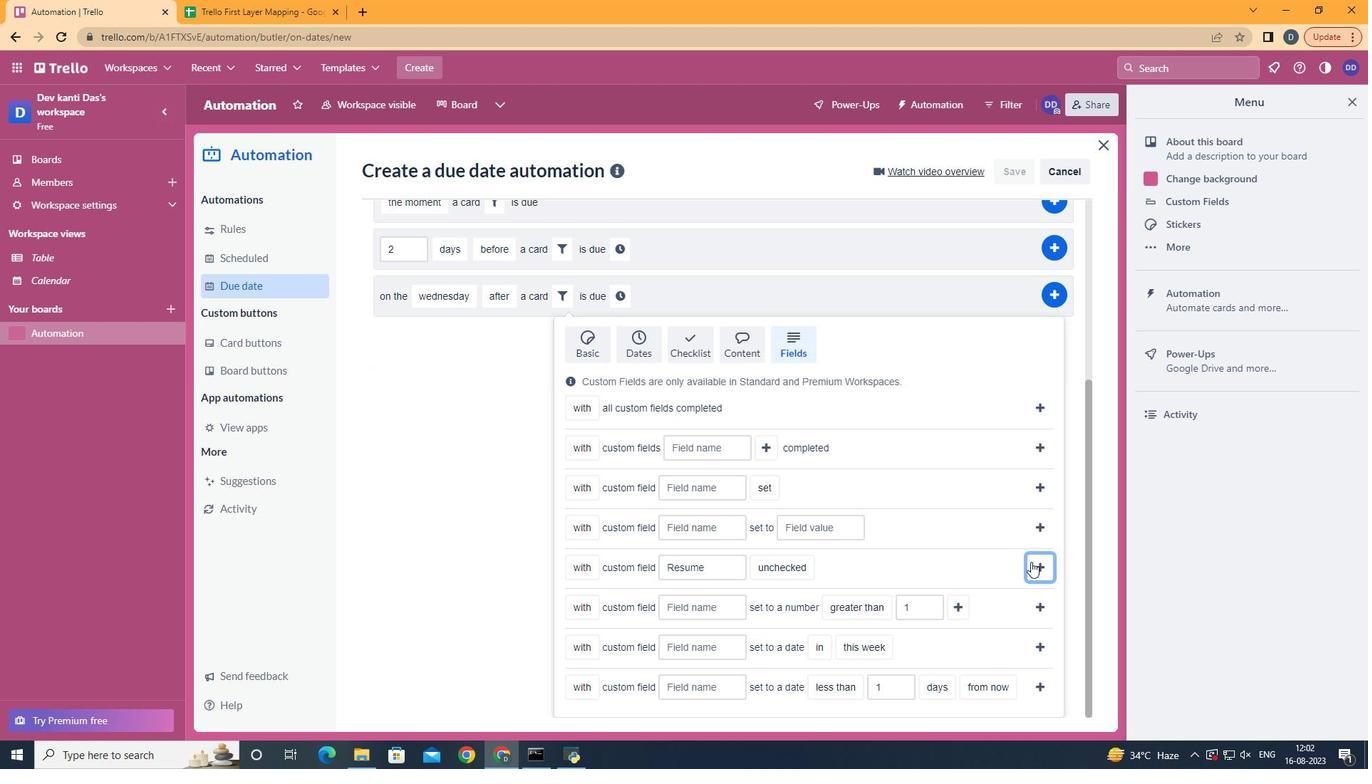 
Action: Mouse moved to (831, 571)
Screenshot: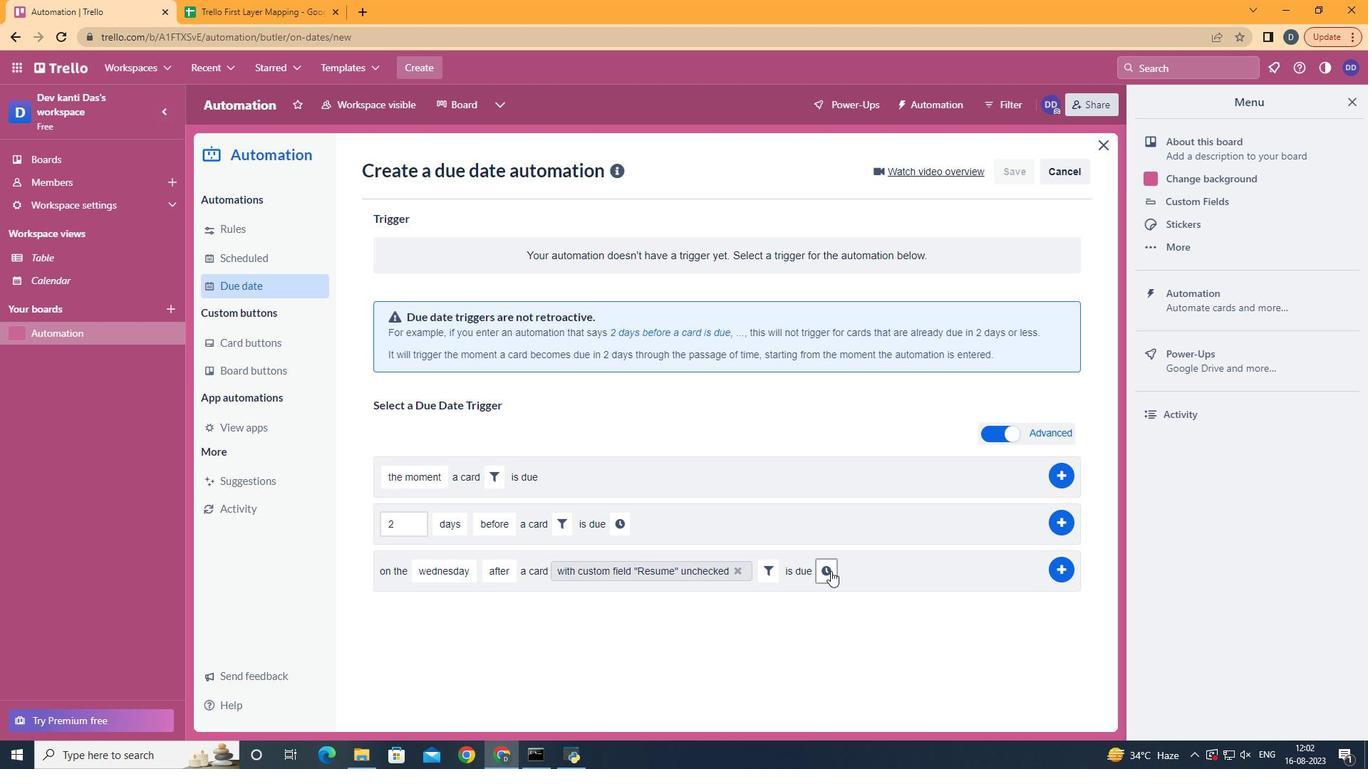 
Action: Mouse pressed left at (831, 571)
Screenshot: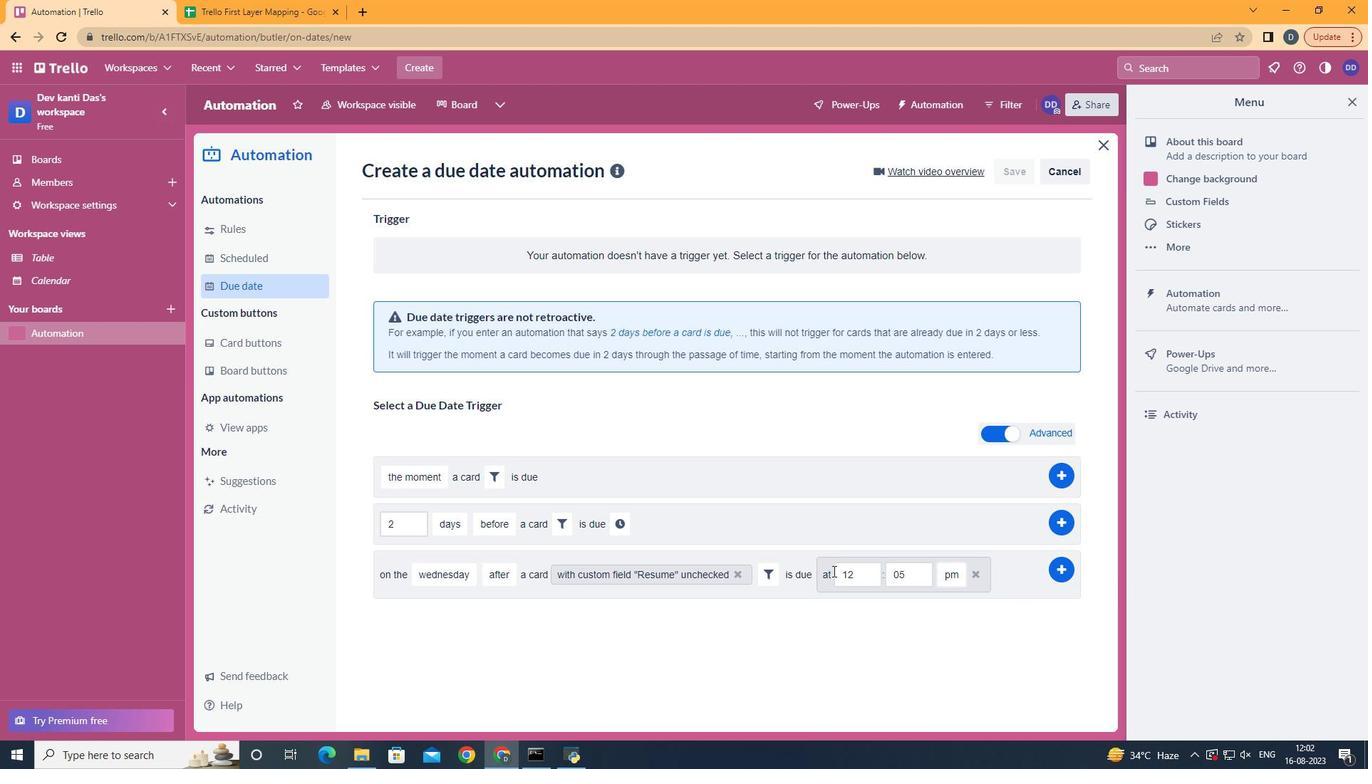 
Action: Mouse moved to (867, 573)
Screenshot: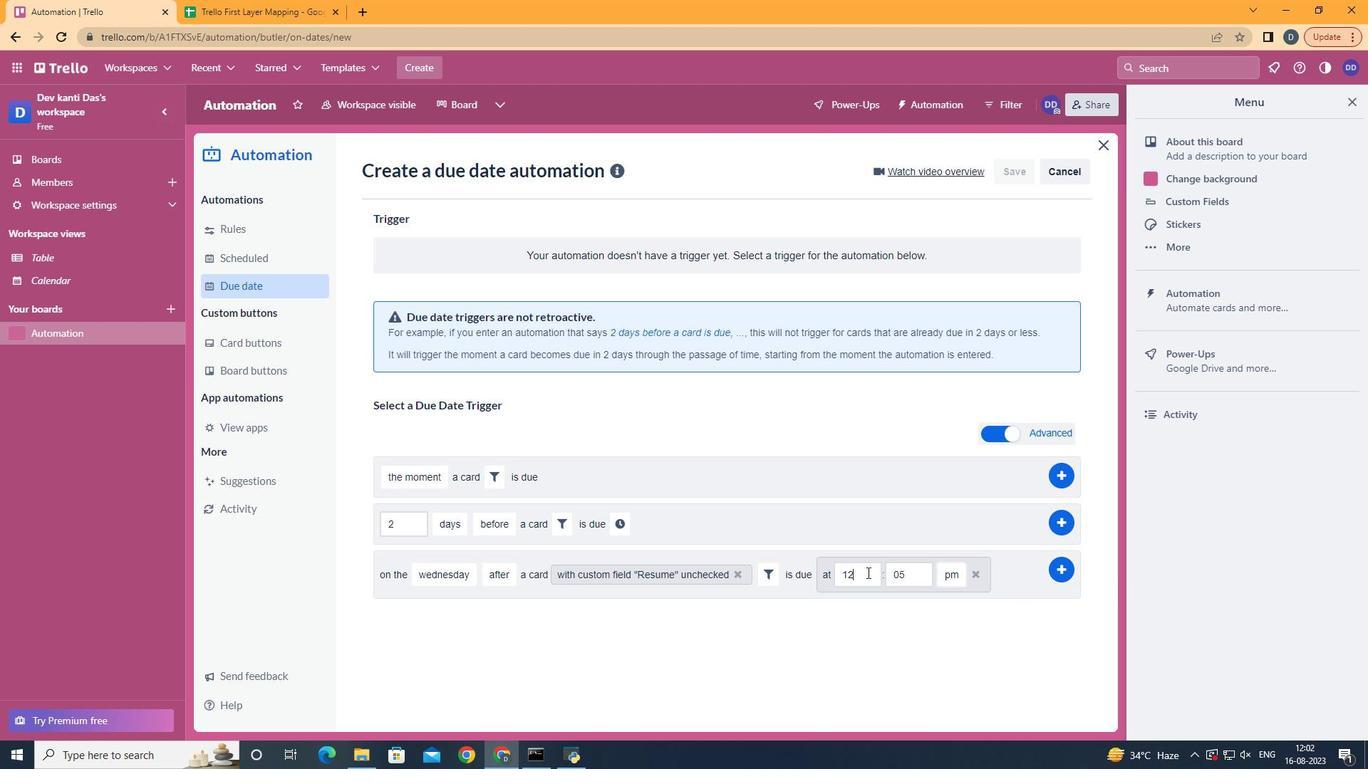 
Action: Mouse pressed left at (867, 573)
Screenshot: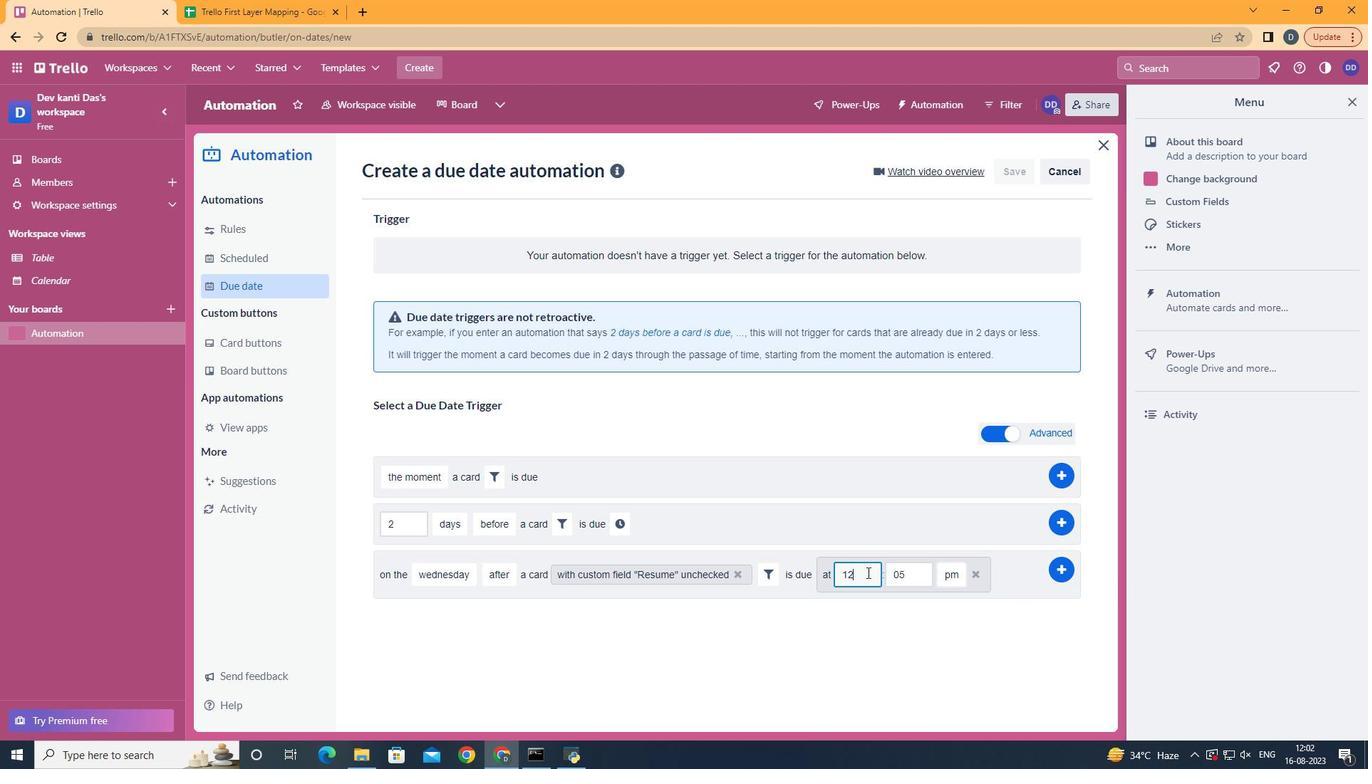 
Action: Key pressed <Key.backspace>1
Screenshot: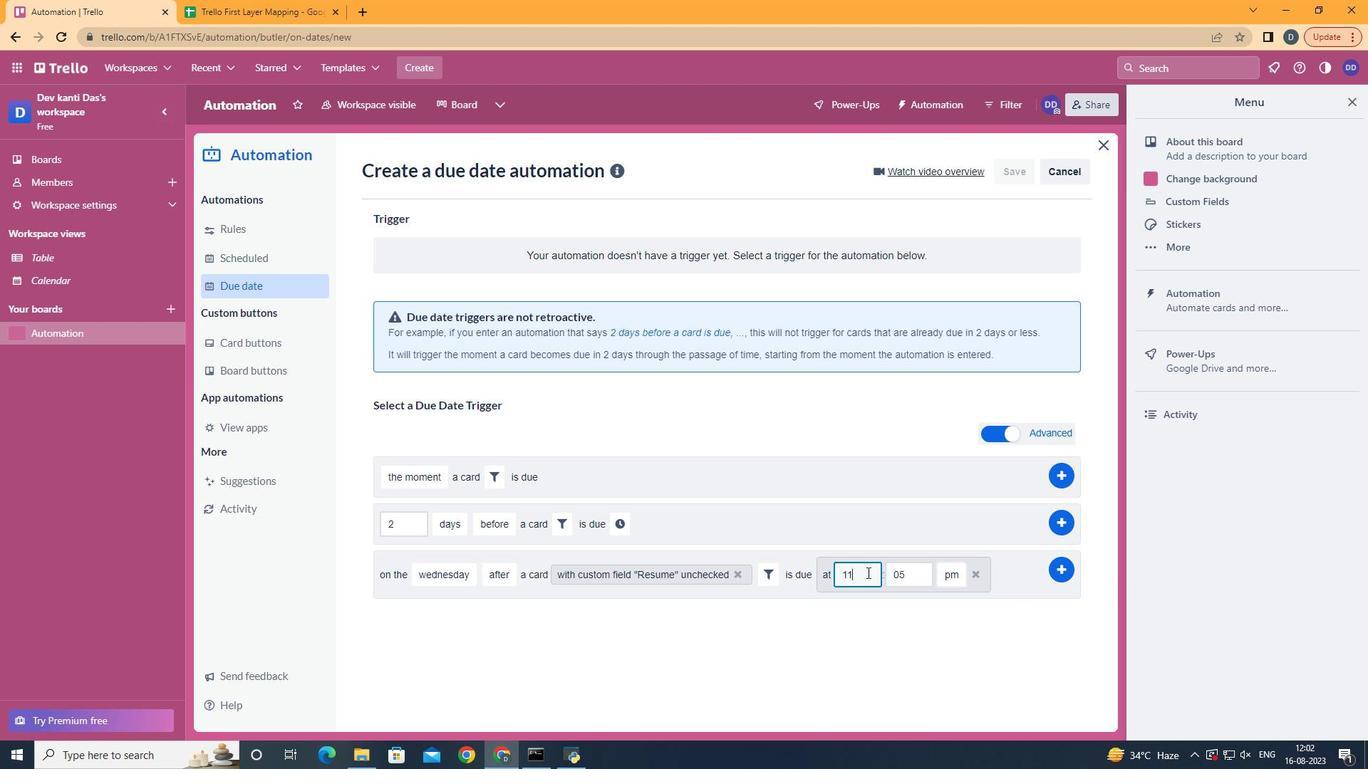 
Action: Mouse moved to (908, 575)
Screenshot: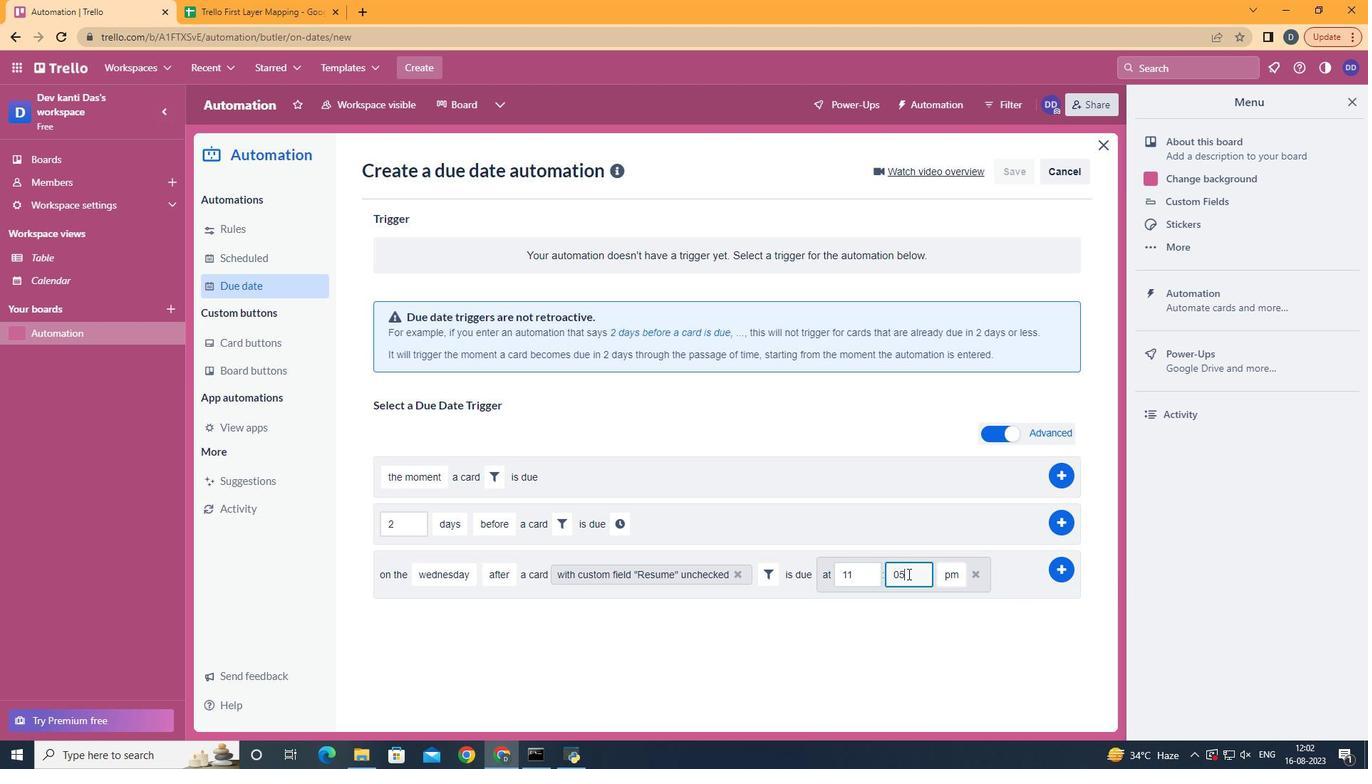 
Action: Mouse pressed left at (908, 575)
Screenshot: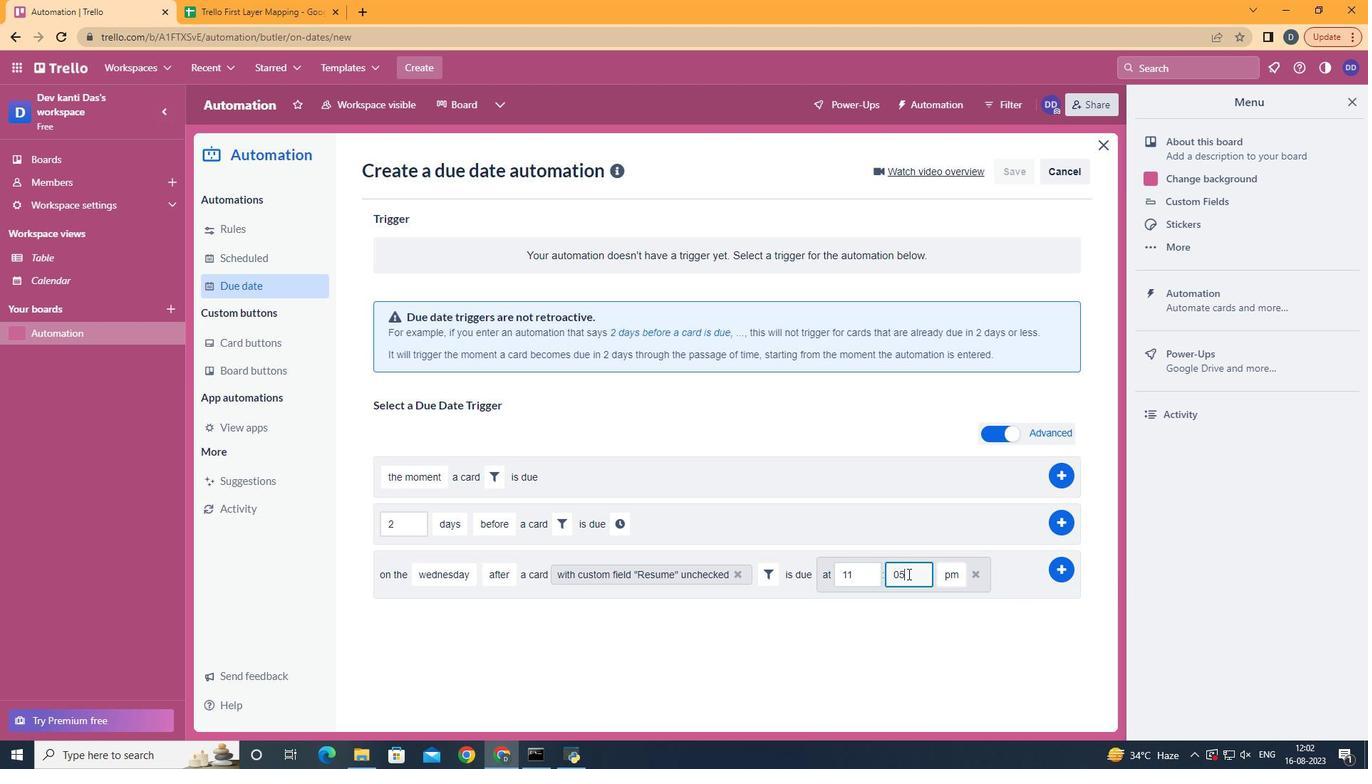 
Action: Mouse moved to (908, 574)
Screenshot: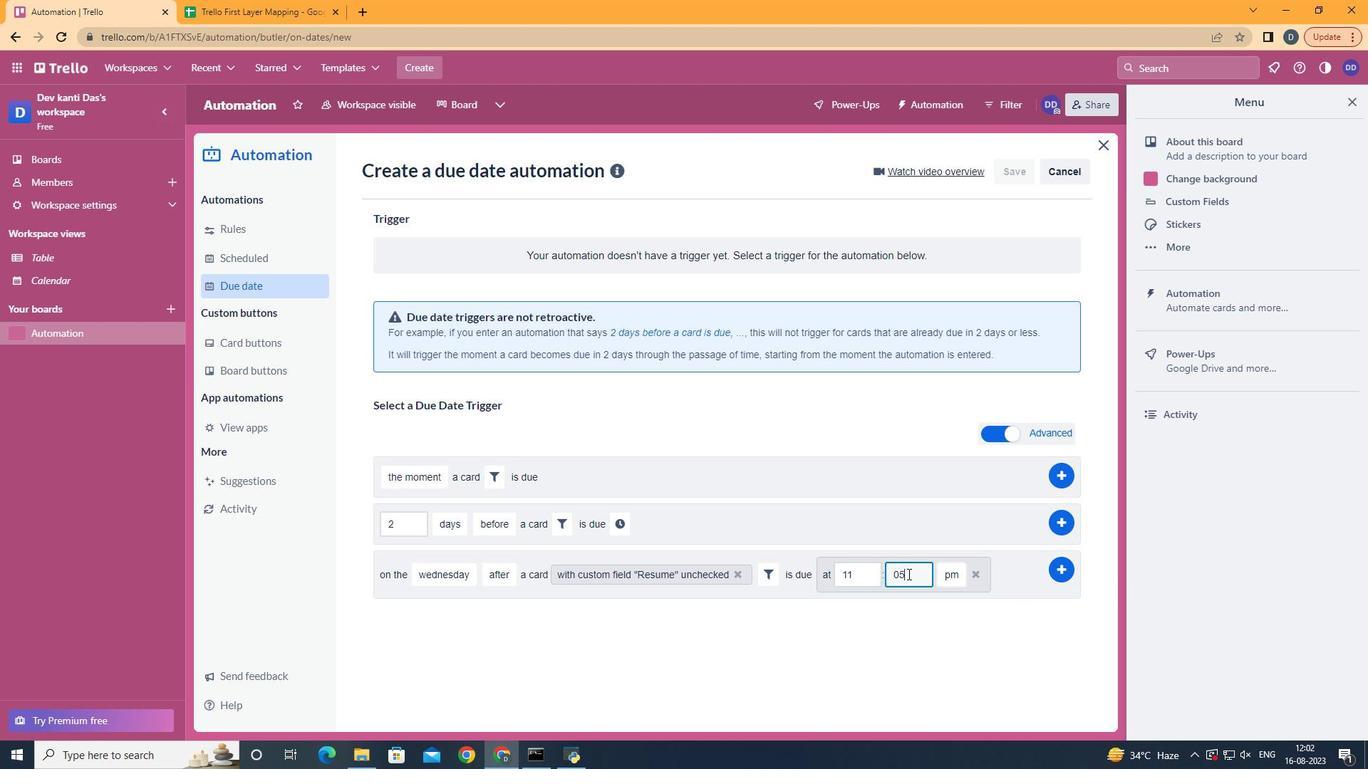 
Action: Key pressed <Key.backspace>0
Screenshot: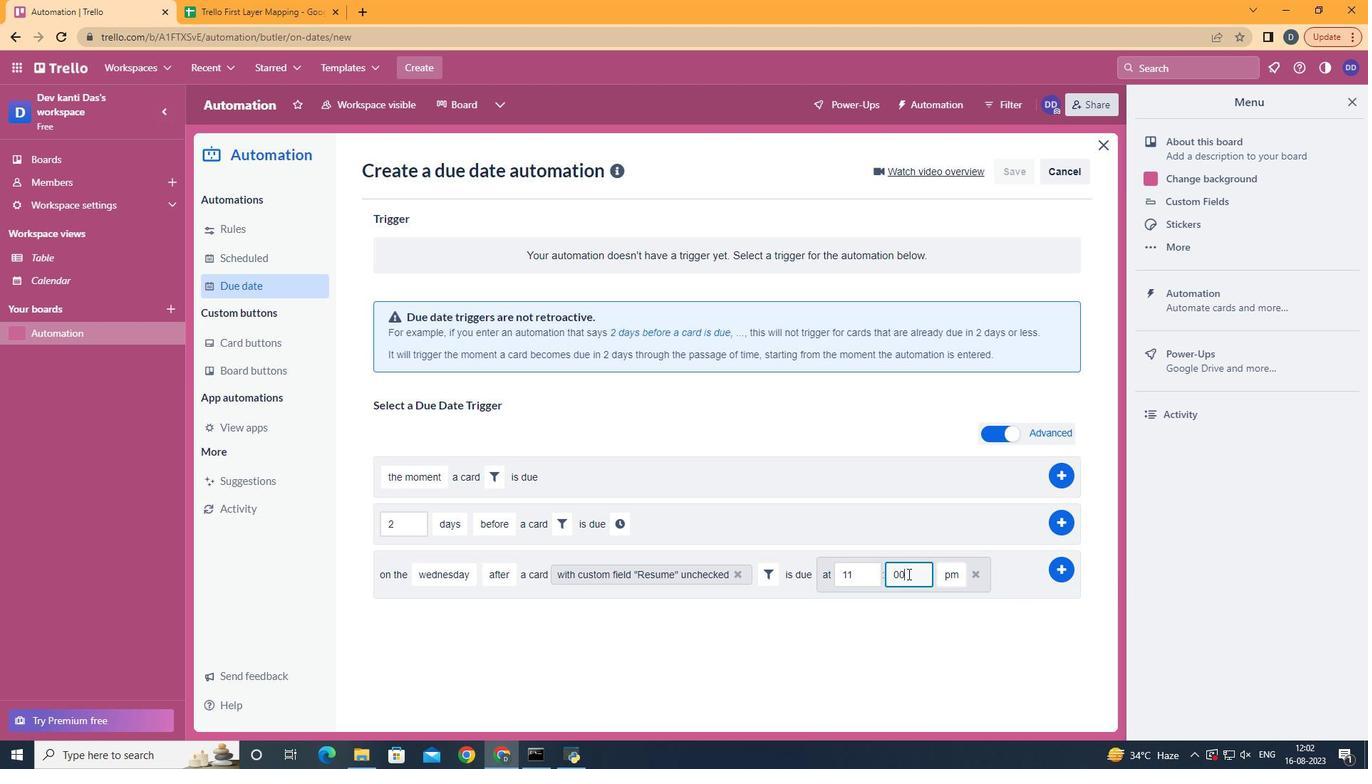 
Action: Mouse moved to (949, 599)
Screenshot: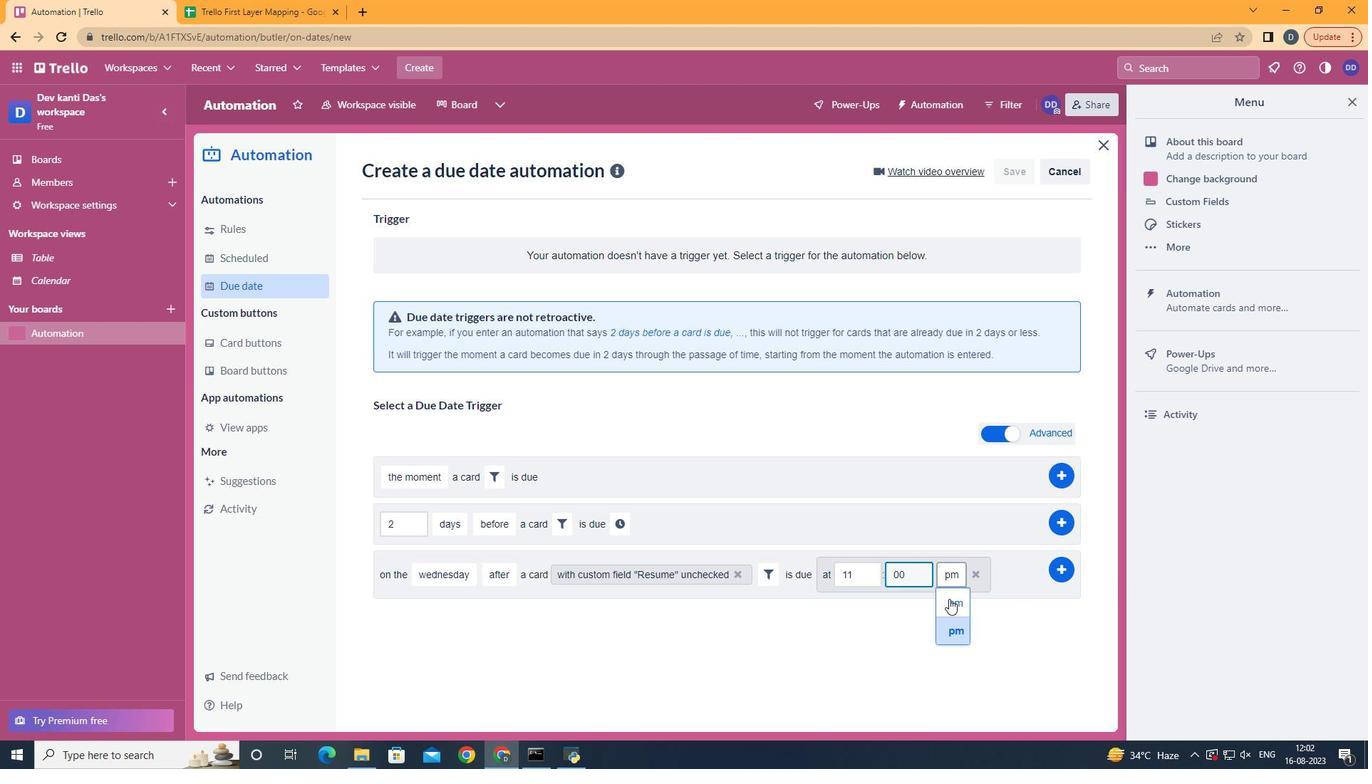 
Action: Mouse pressed left at (949, 599)
Screenshot: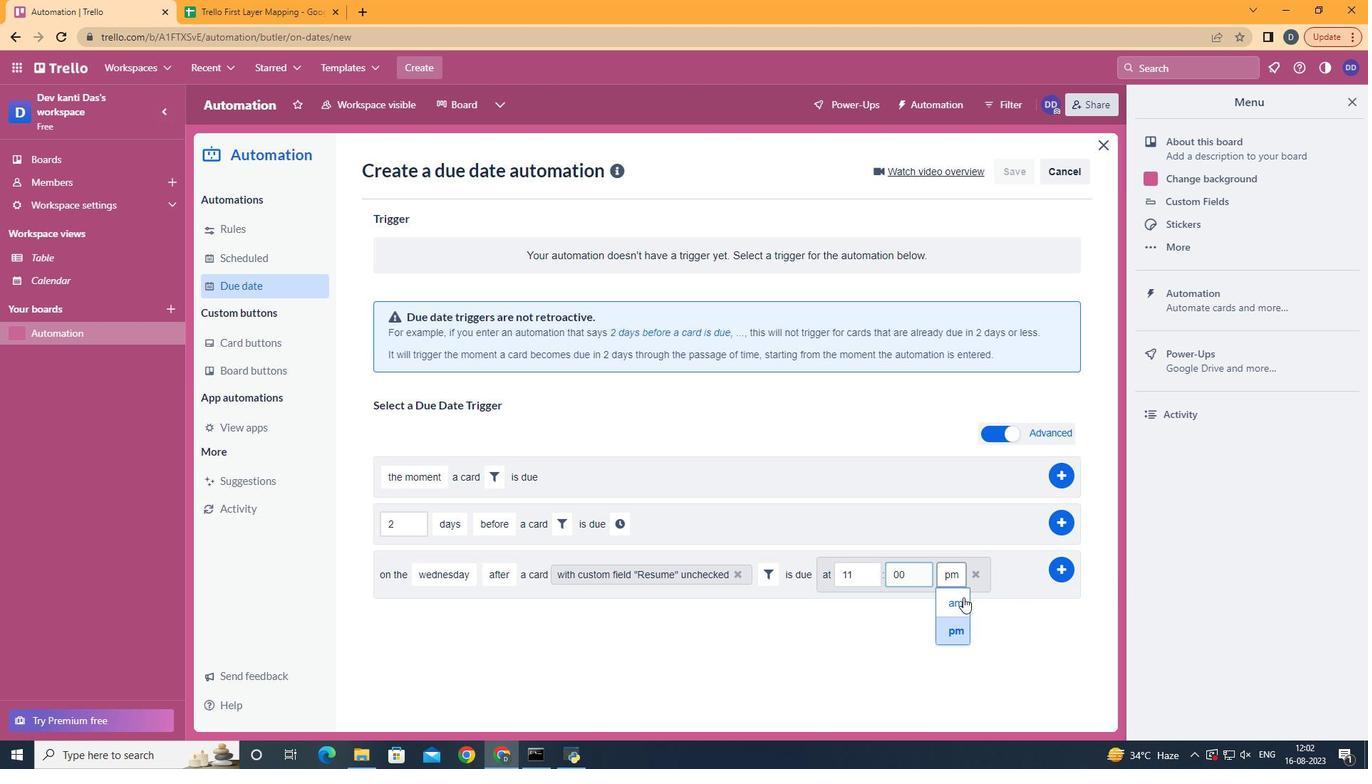 
Action: Mouse moved to (1059, 568)
Screenshot: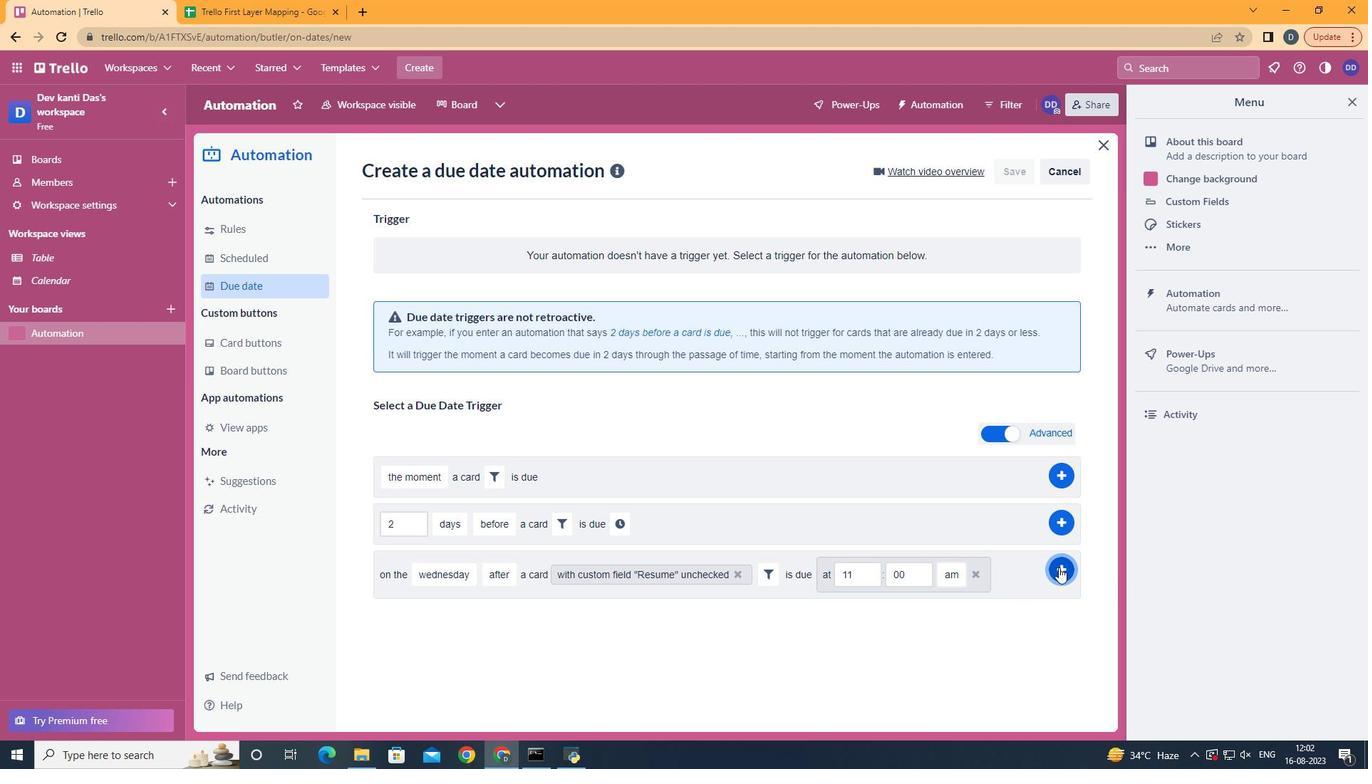 
Action: Mouse pressed left at (1059, 568)
Screenshot: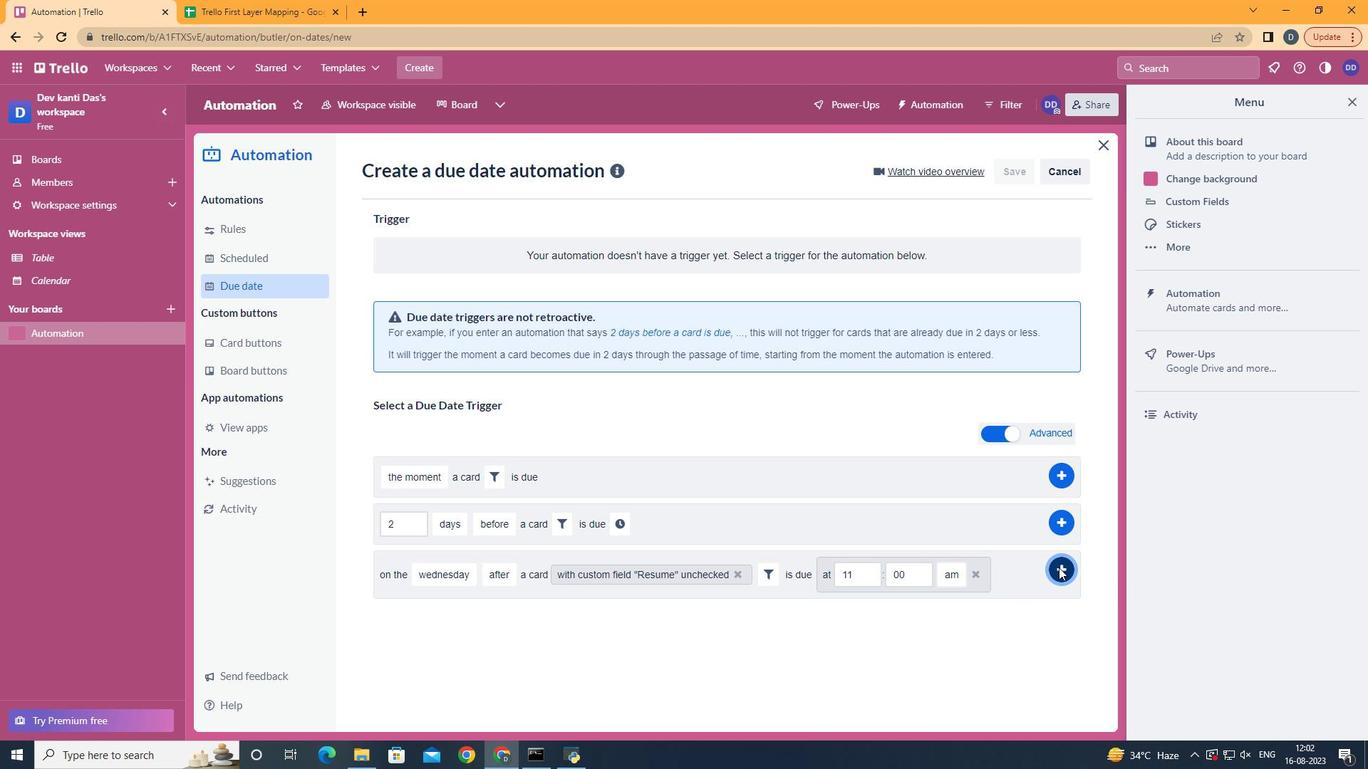 
Action: Mouse moved to (1059, 567)
Screenshot: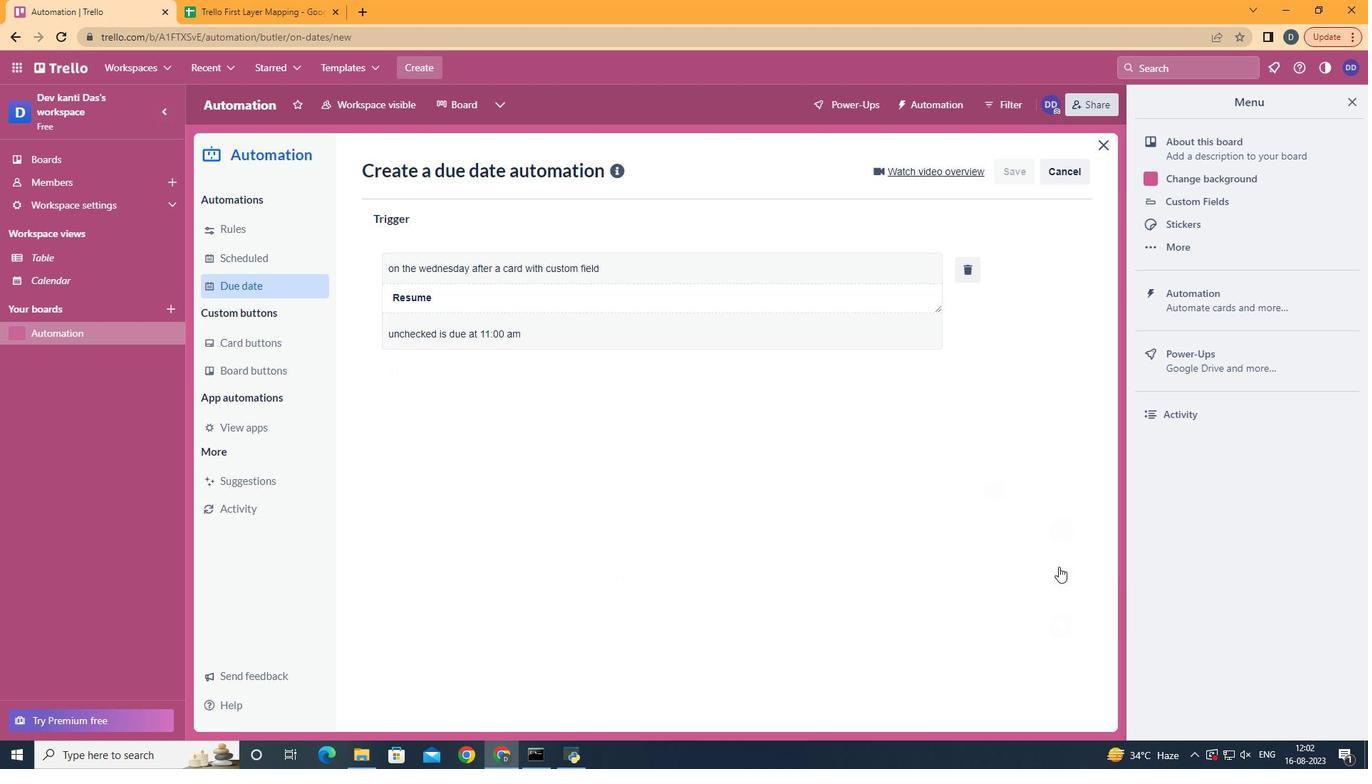 
